 Task: Create a due date automation trigger when advanced on, on the monday before a card is due add fields without custom field "Resume" set to a number greater than 1 and lower or equal to 10 at 11:00 AM.
Action: Mouse moved to (1005, 290)
Screenshot: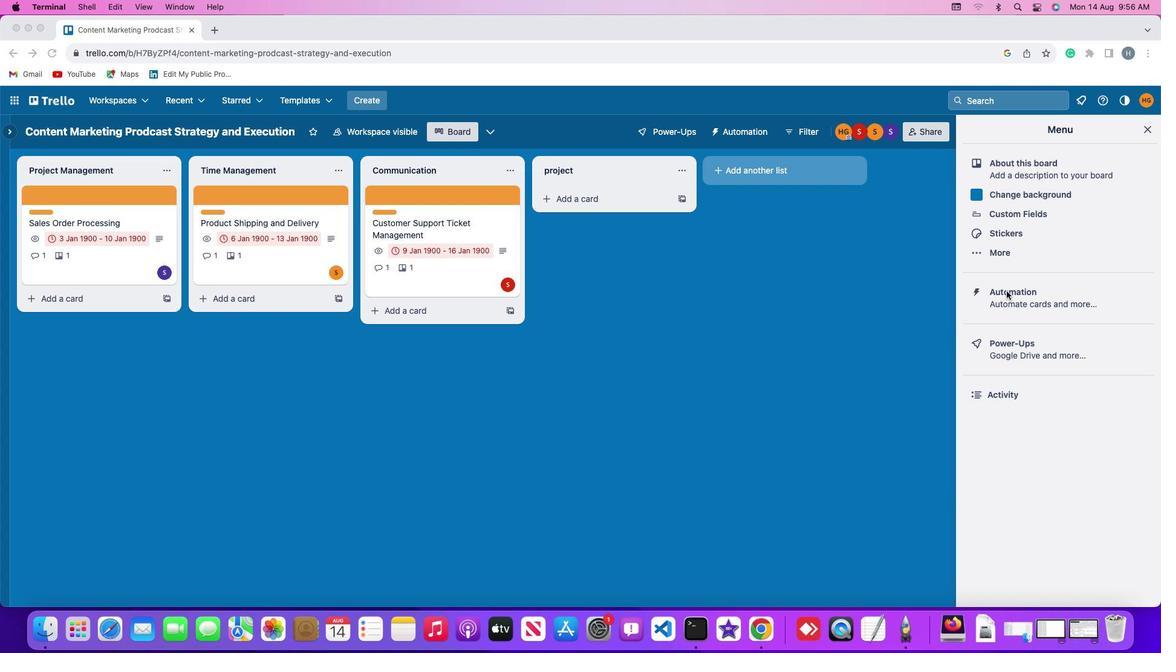 
Action: Mouse pressed left at (1005, 290)
Screenshot: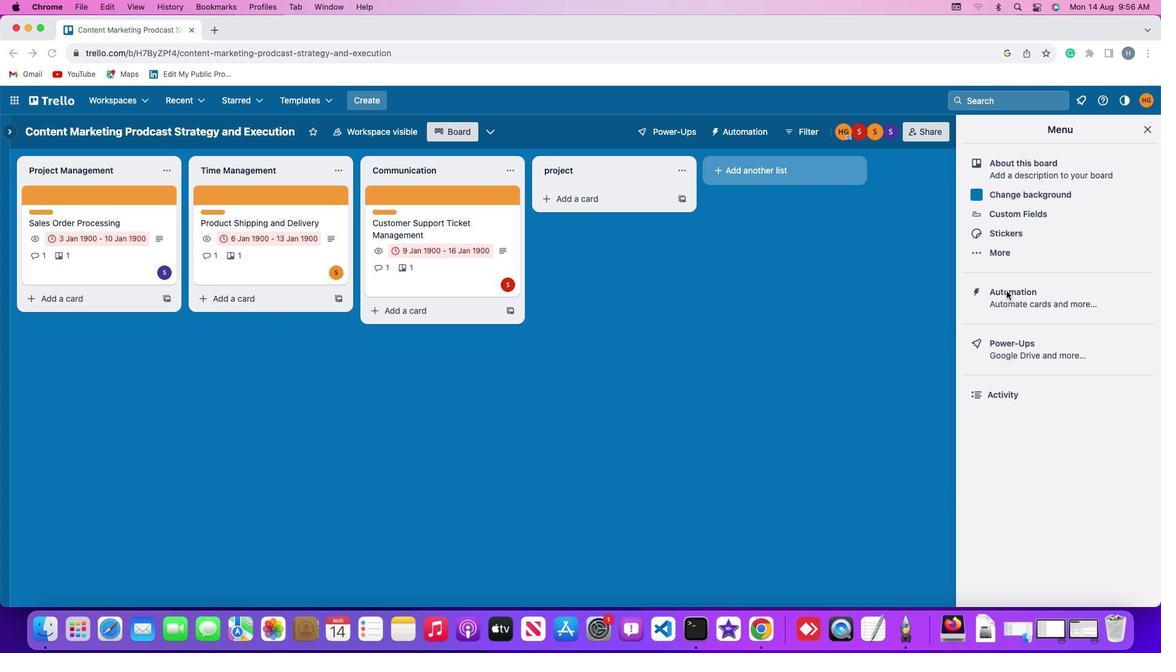
Action: Mouse pressed left at (1005, 290)
Screenshot: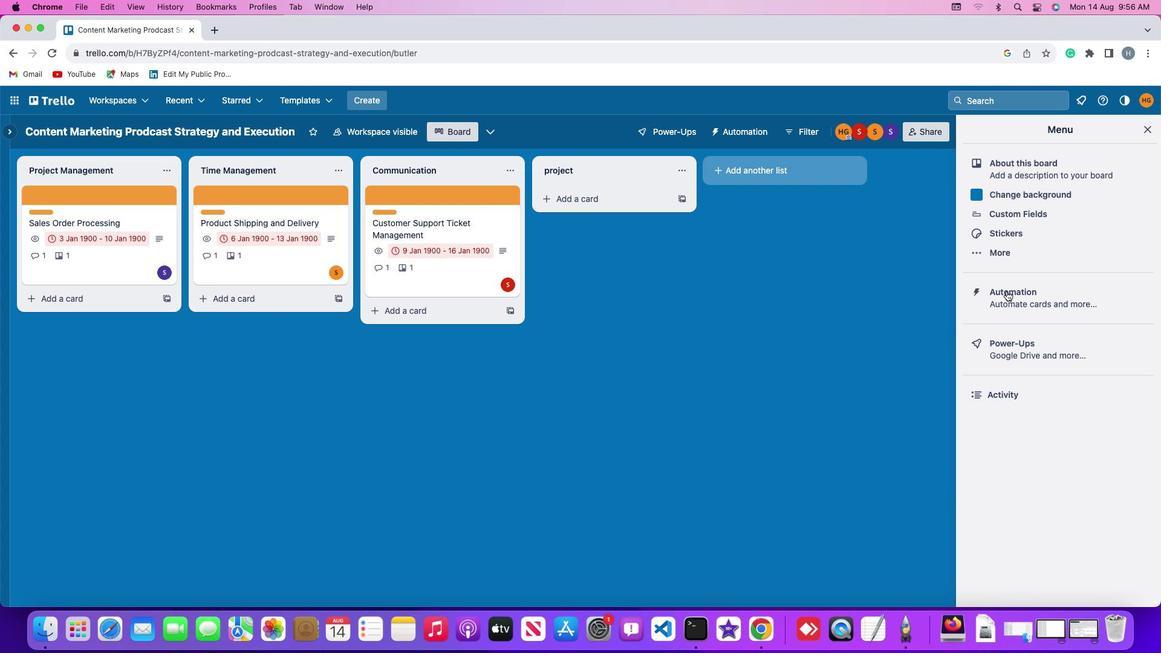 
Action: Mouse moved to (89, 280)
Screenshot: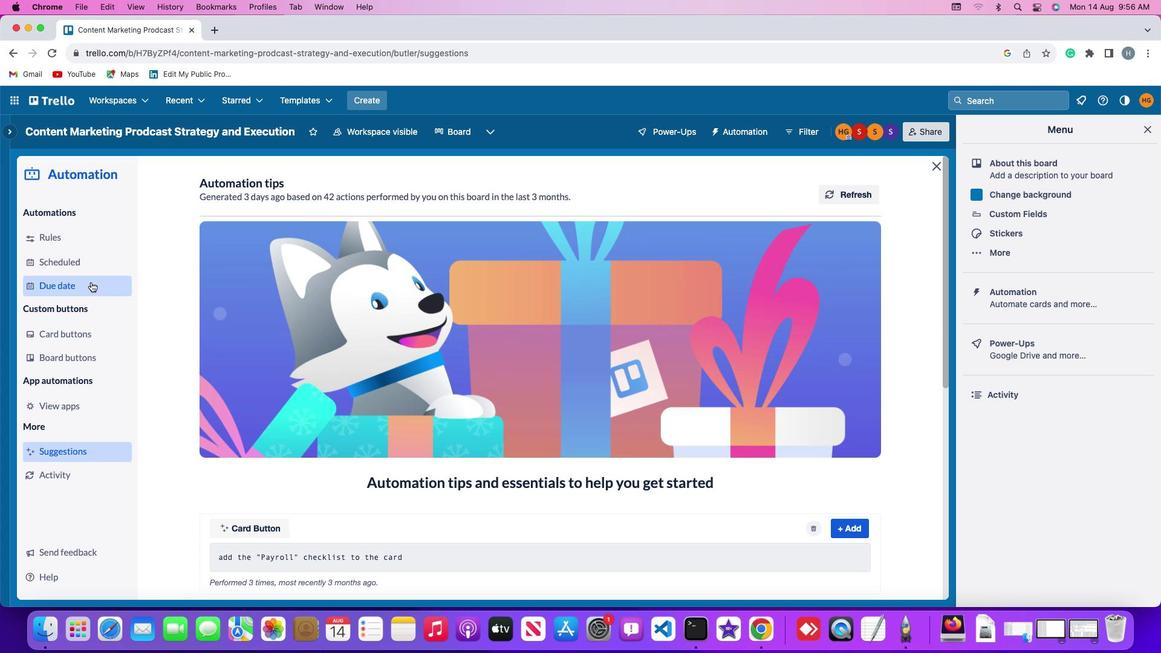 
Action: Mouse pressed left at (89, 280)
Screenshot: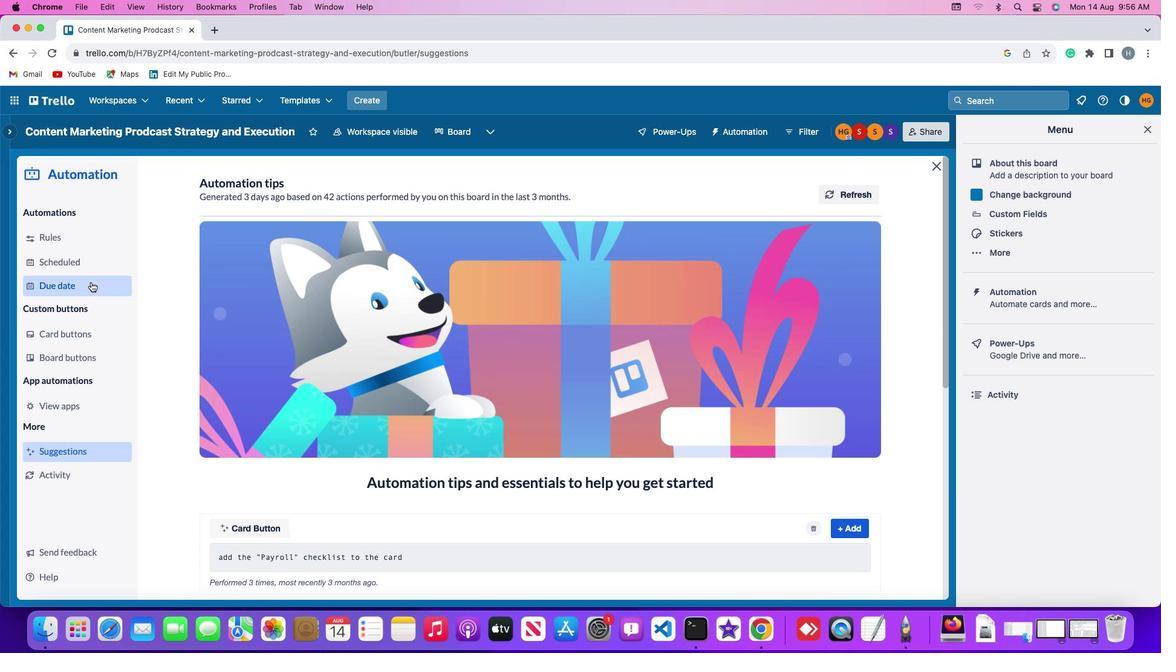 
Action: Mouse moved to (812, 187)
Screenshot: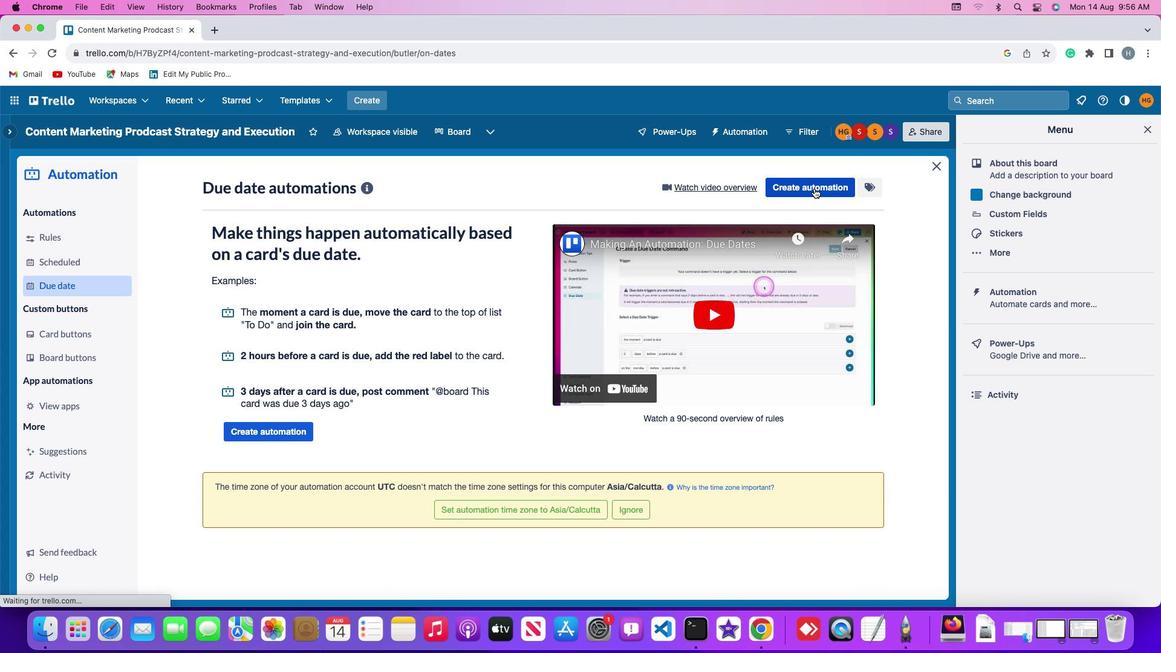 
Action: Mouse pressed left at (812, 187)
Screenshot: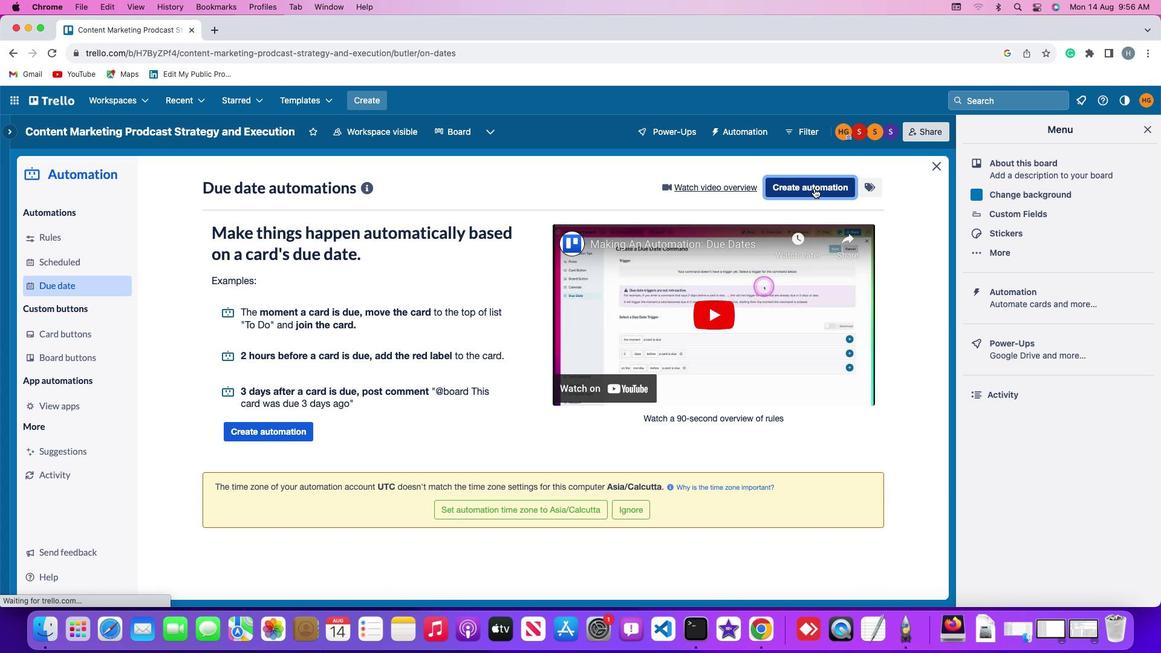 
Action: Mouse moved to (267, 301)
Screenshot: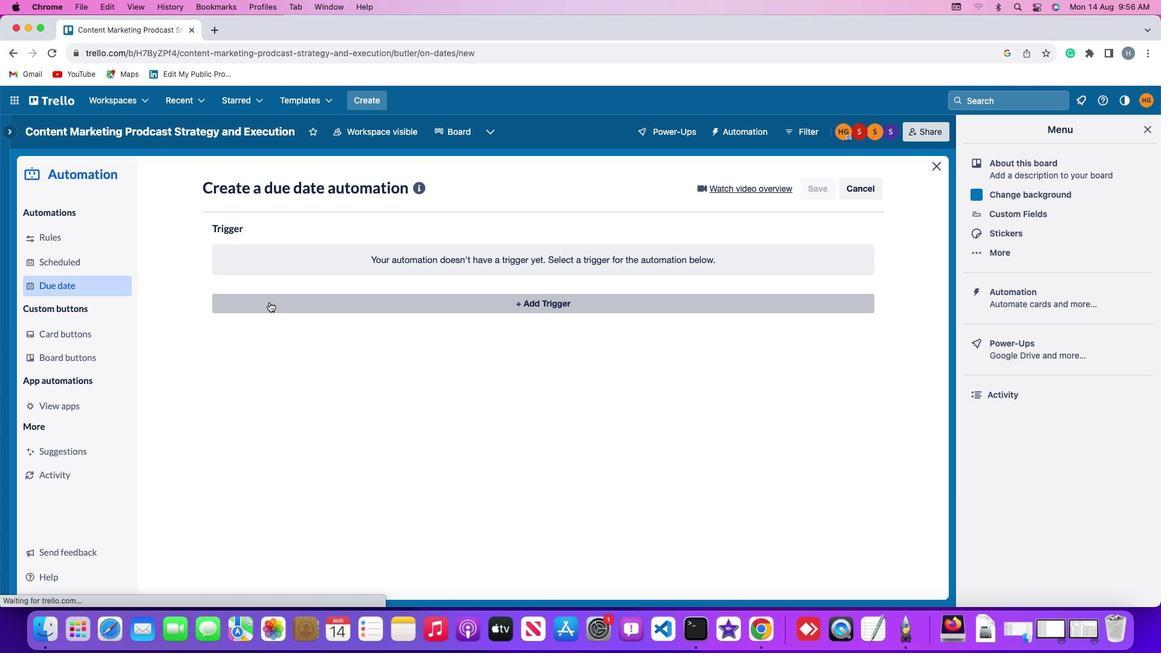 
Action: Mouse pressed left at (267, 301)
Screenshot: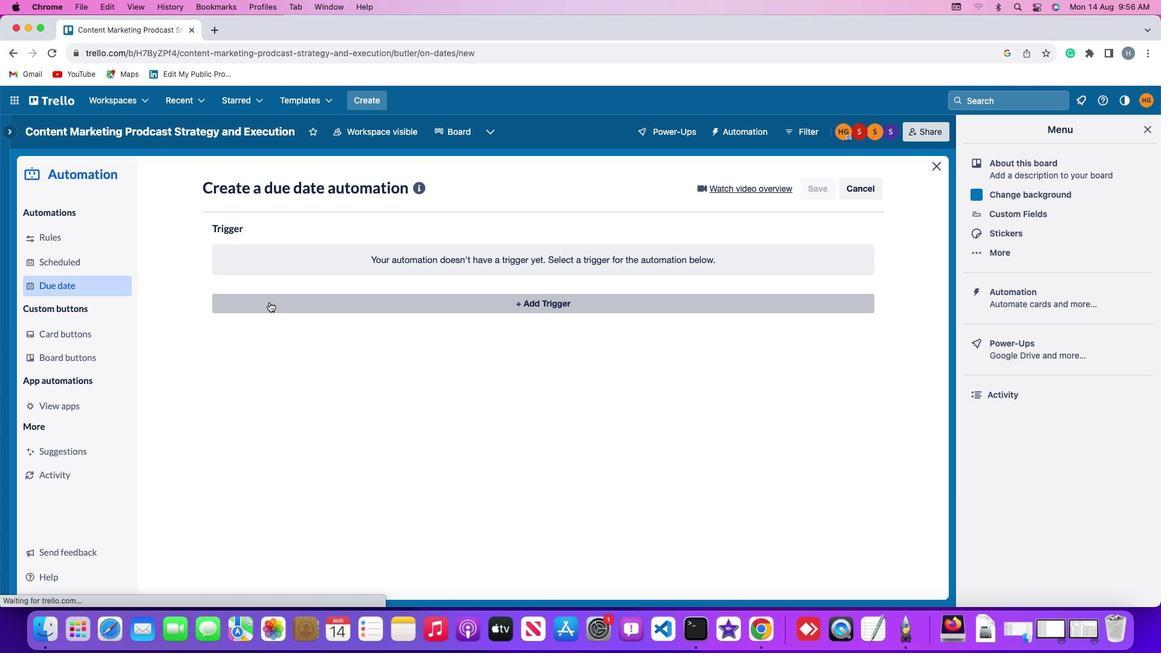 
Action: Mouse moved to (260, 524)
Screenshot: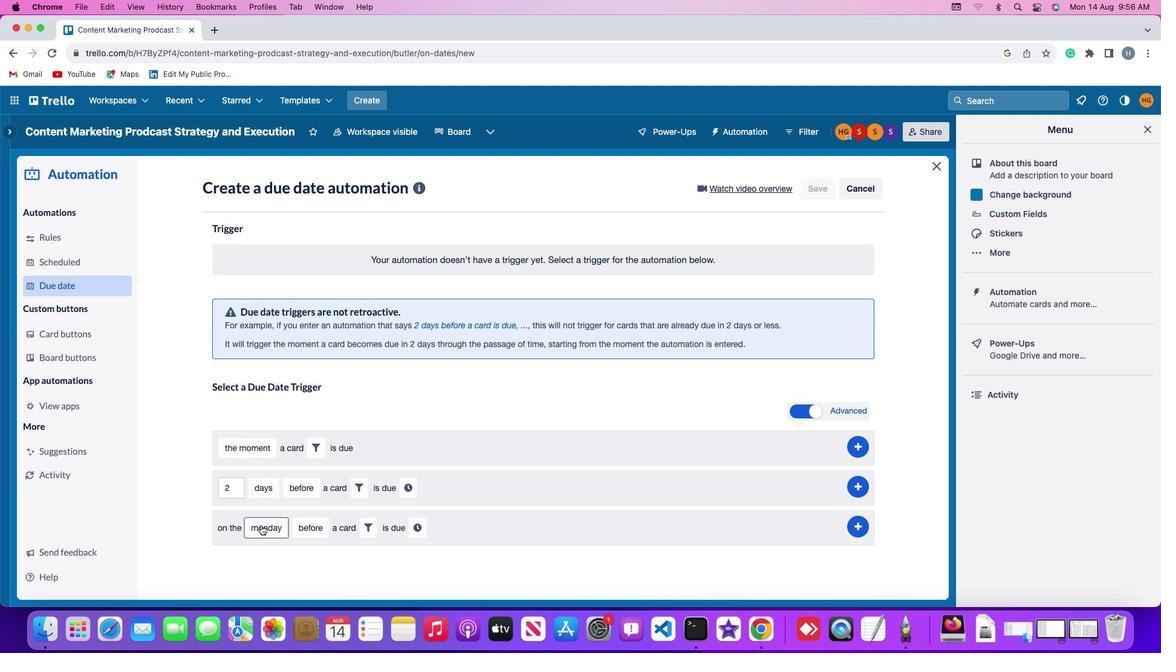 
Action: Mouse pressed left at (260, 524)
Screenshot: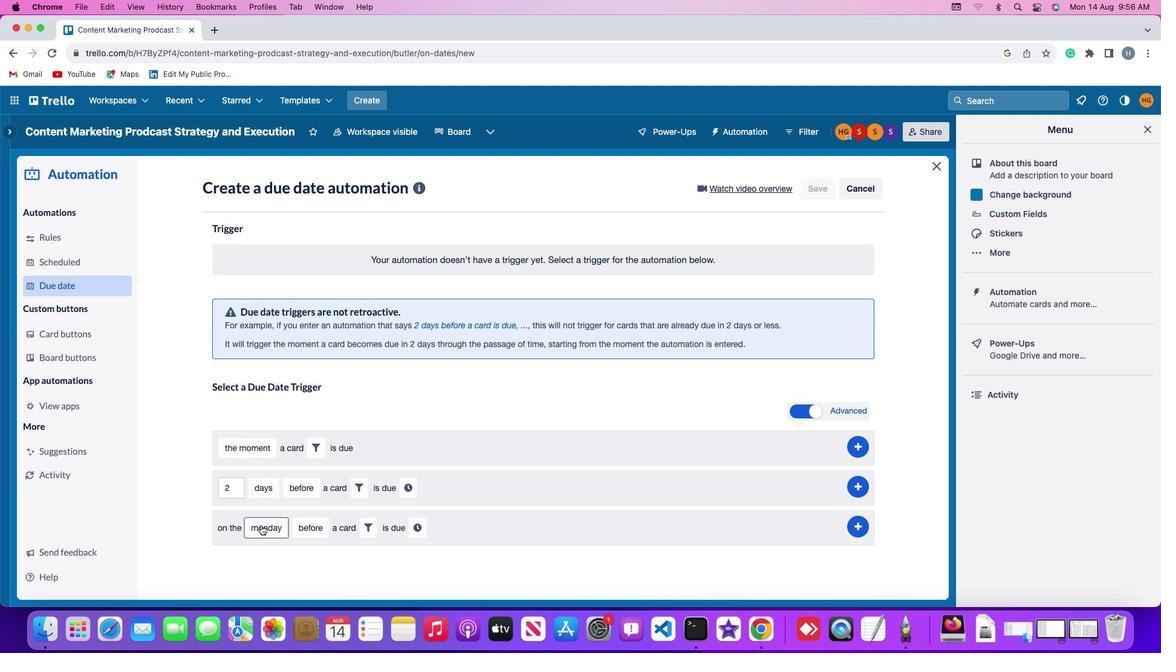 
Action: Mouse moved to (286, 358)
Screenshot: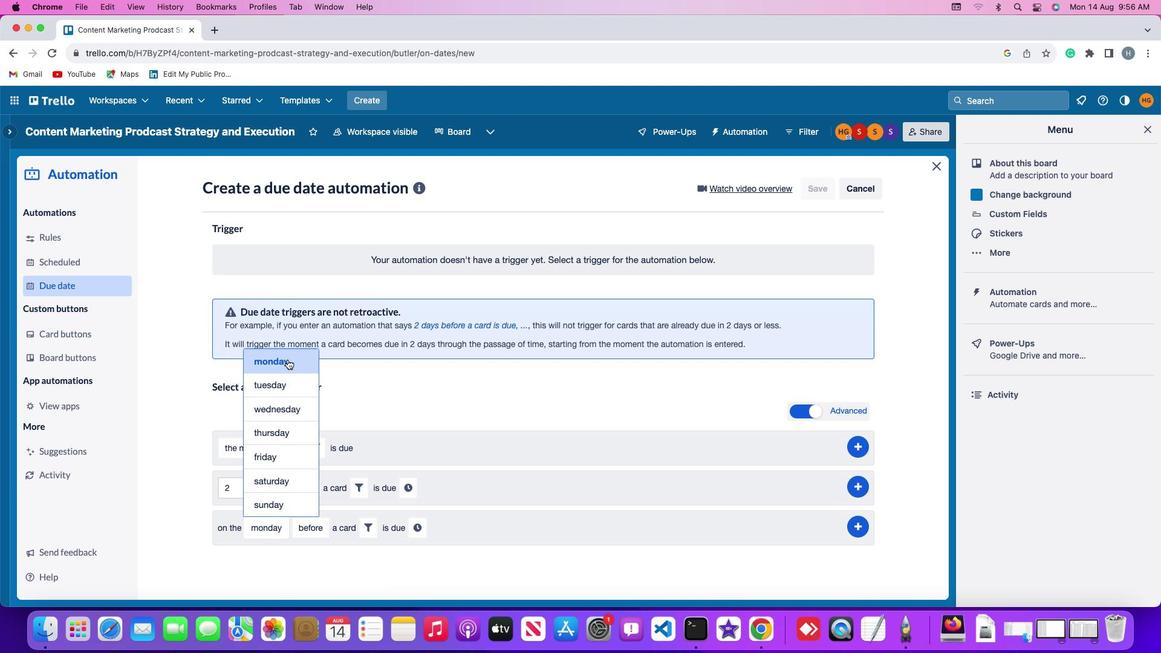 
Action: Mouse pressed left at (286, 358)
Screenshot: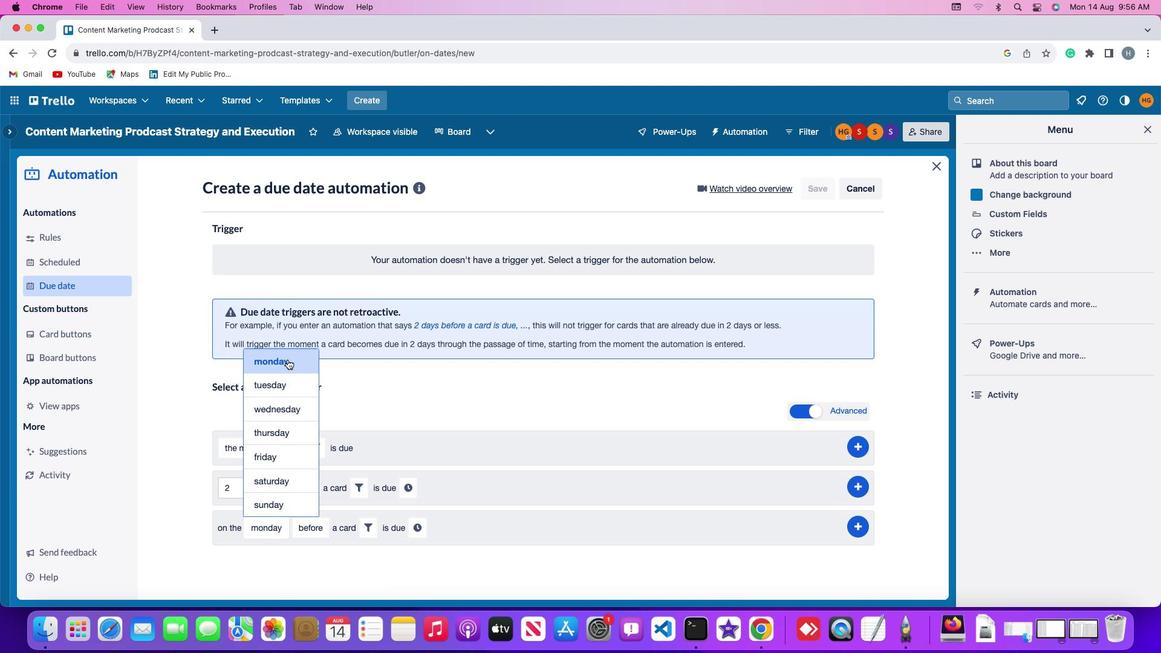 
Action: Mouse moved to (309, 525)
Screenshot: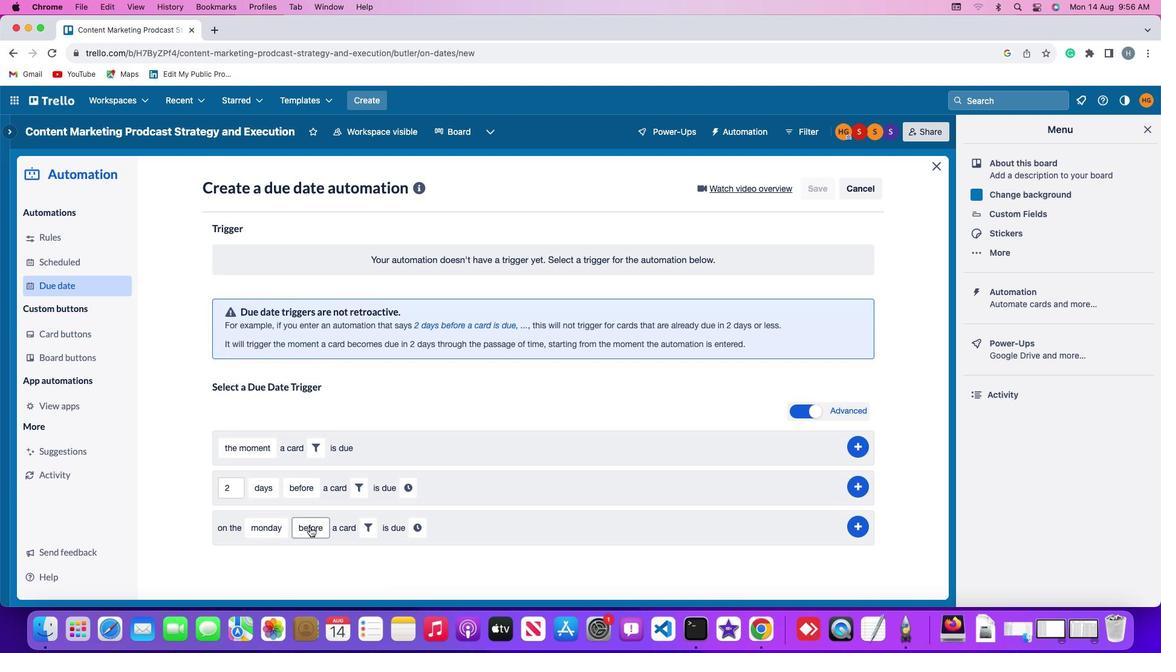 
Action: Mouse pressed left at (309, 525)
Screenshot: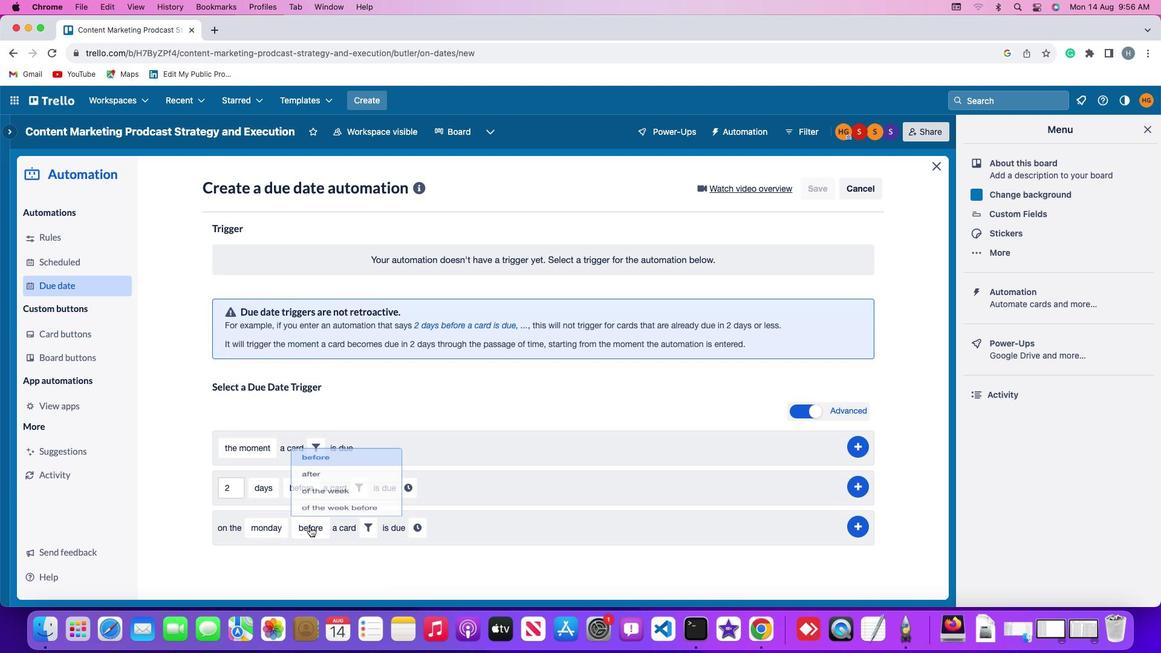 
Action: Mouse moved to (332, 423)
Screenshot: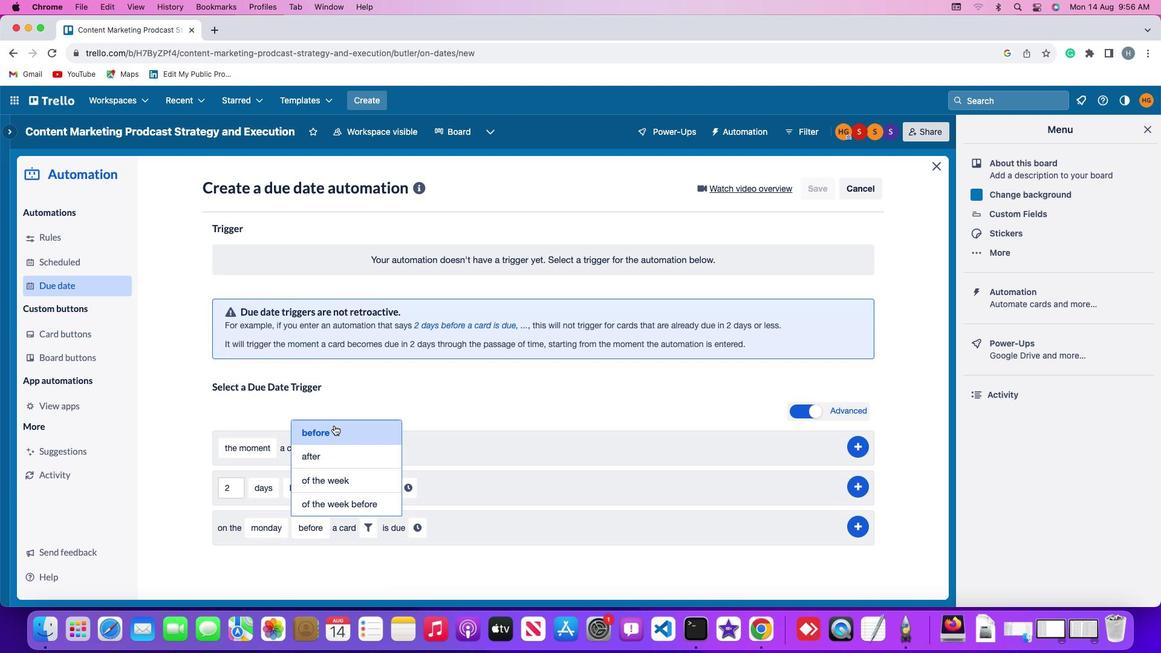 
Action: Mouse pressed left at (332, 423)
Screenshot: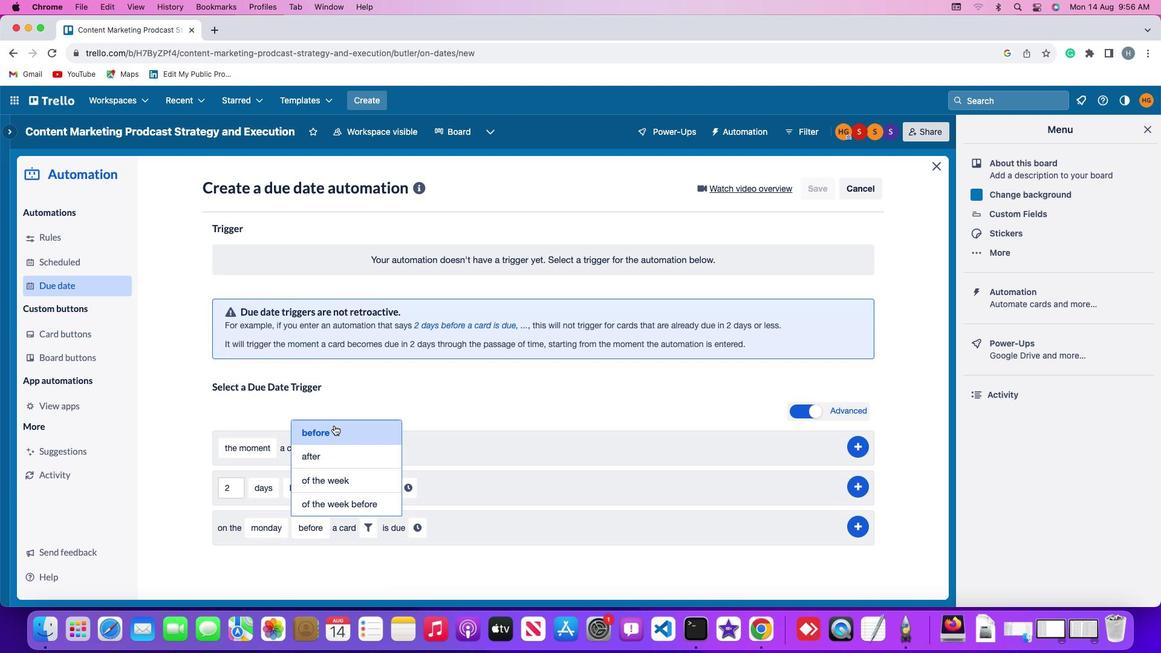 
Action: Mouse moved to (372, 530)
Screenshot: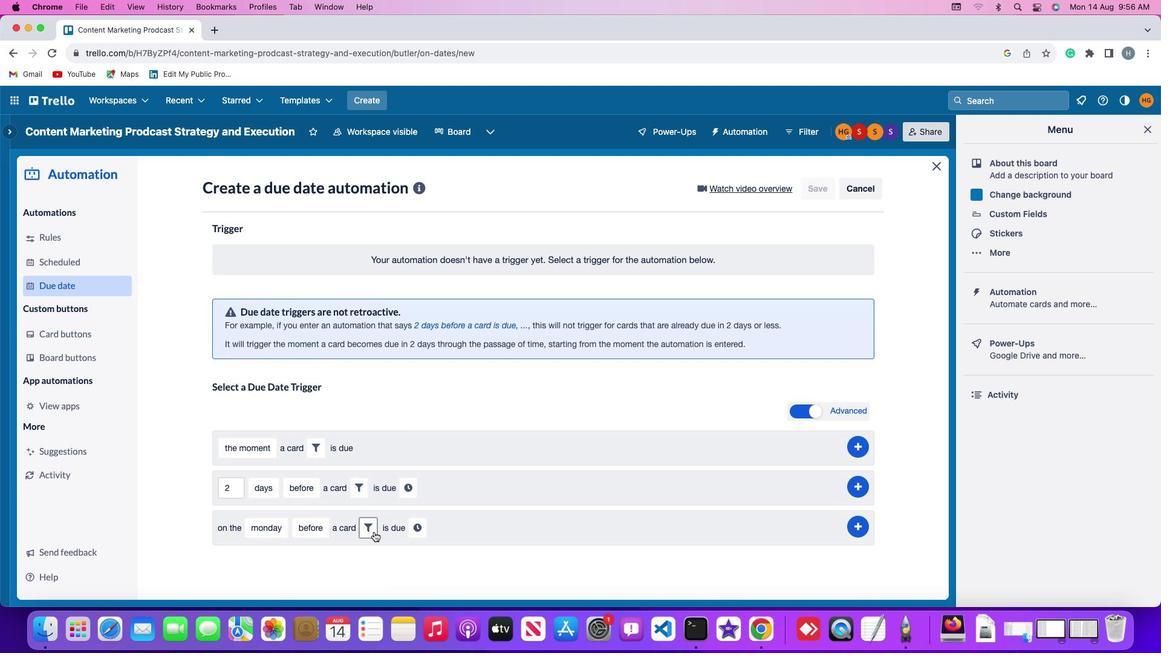 
Action: Mouse pressed left at (372, 530)
Screenshot: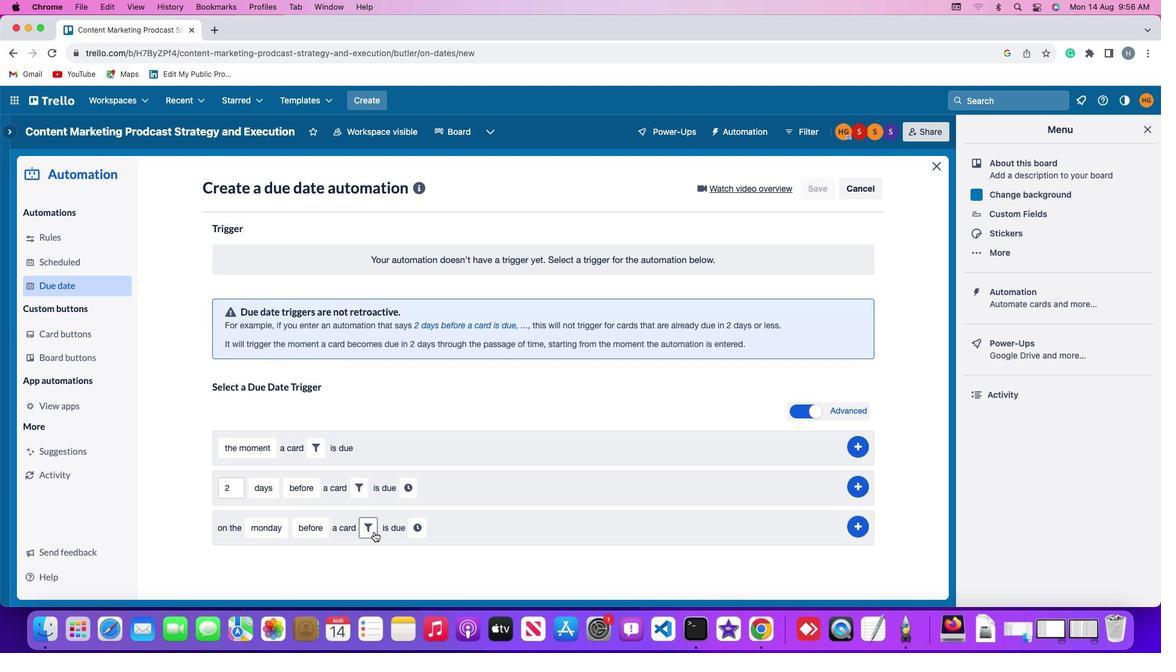 
Action: Mouse moved to (557, 569)
Screenshot: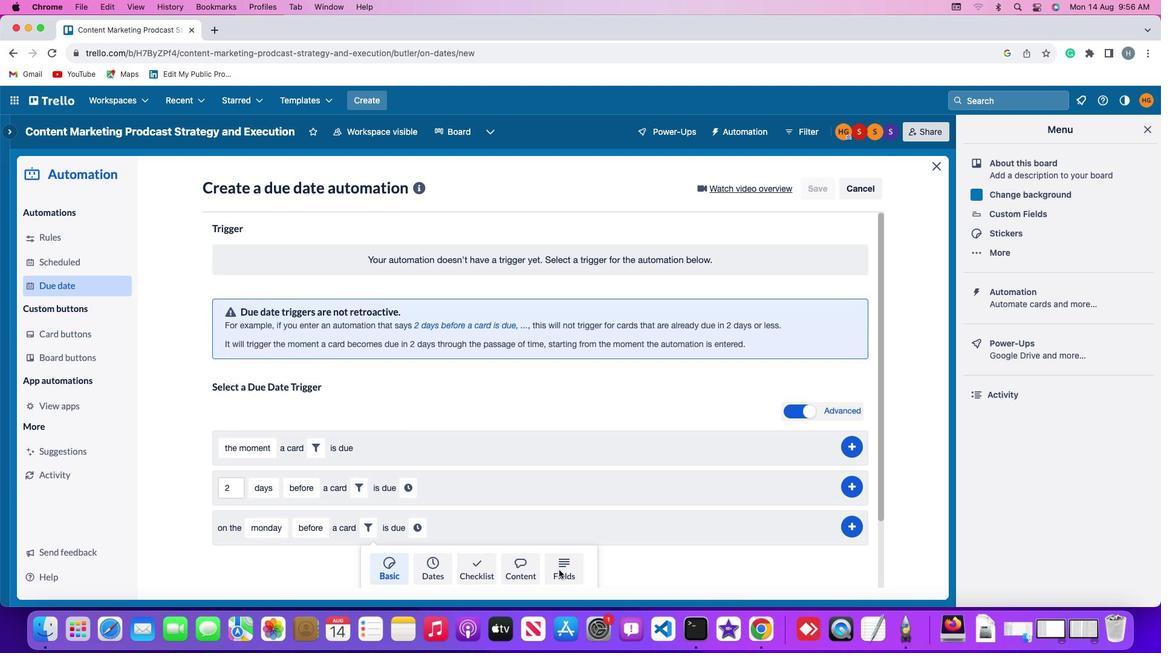 
Action: Mouse pressed left at (557, 569)
Screenshot: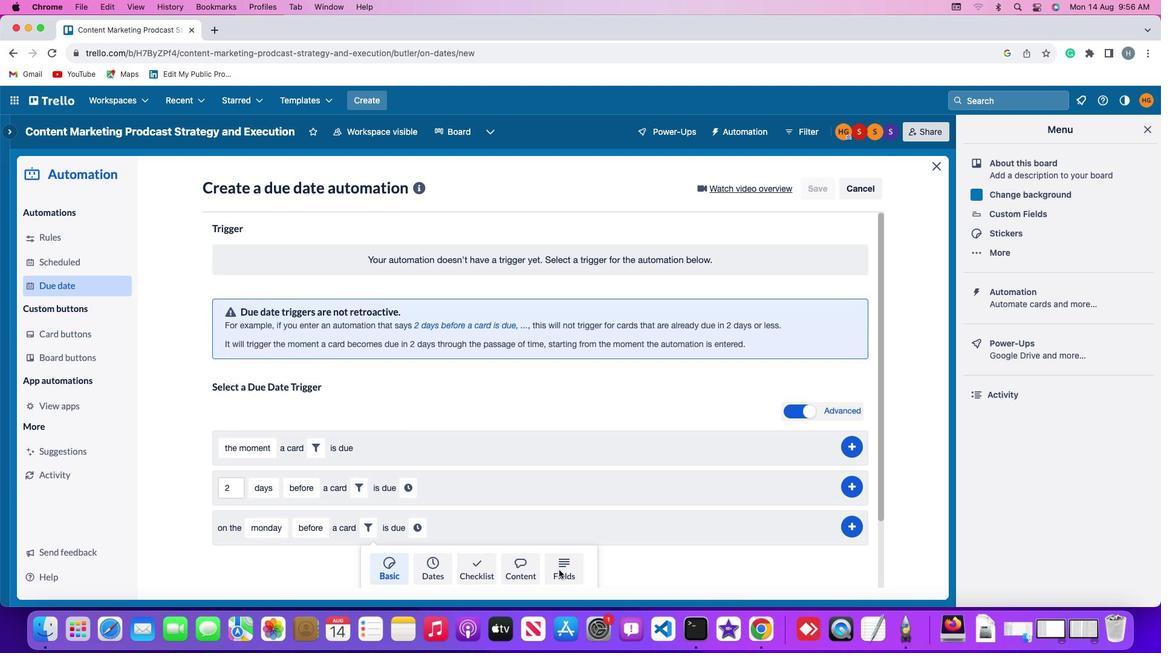 
Action: Mouse moved to (303, 564)
Screenshot: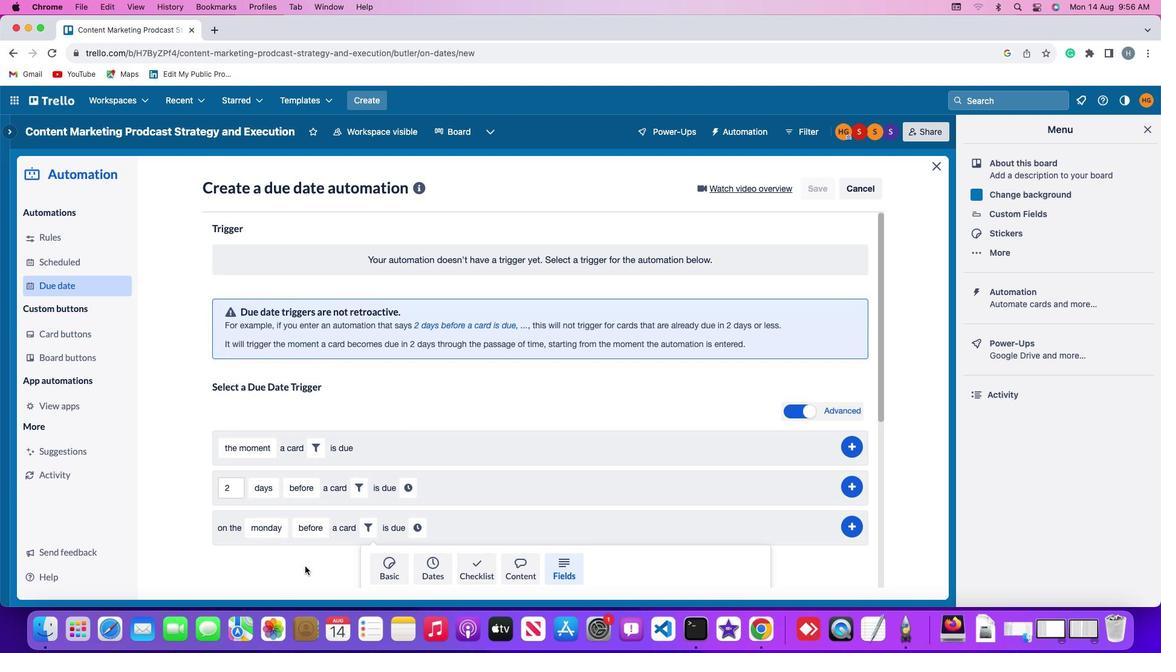 
Action: Mouse scrolled (303, 564) with delta (0, -1)
Screenshot: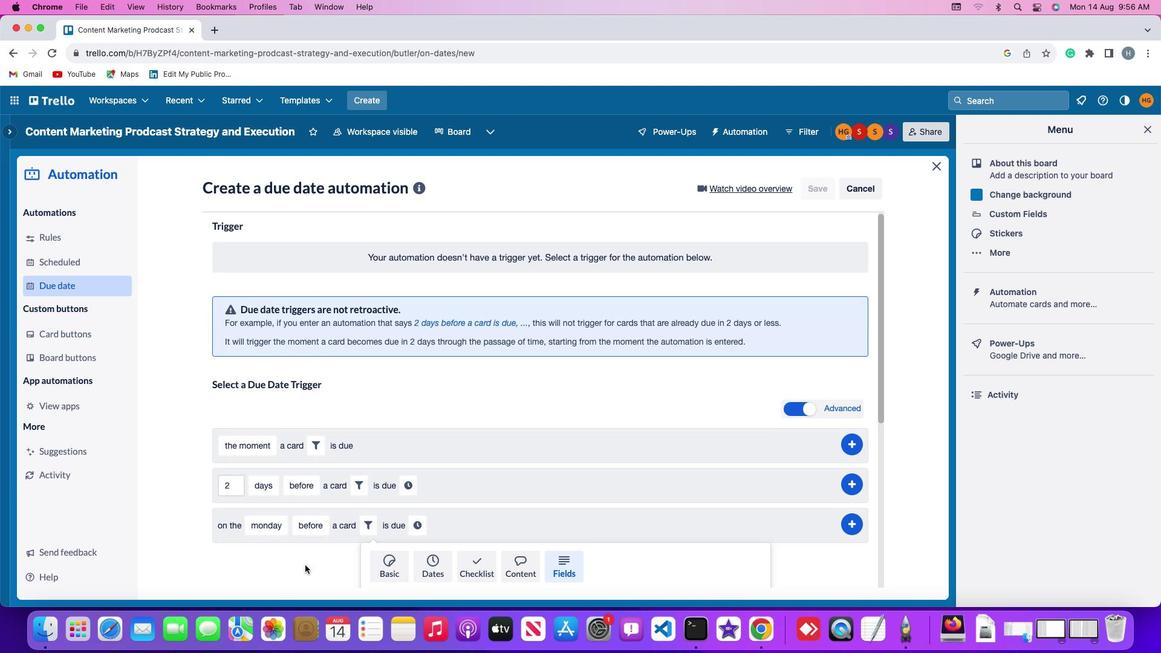 
Action: Mouse scrolled (303, 564) with delta (0, -1)
Screenshot: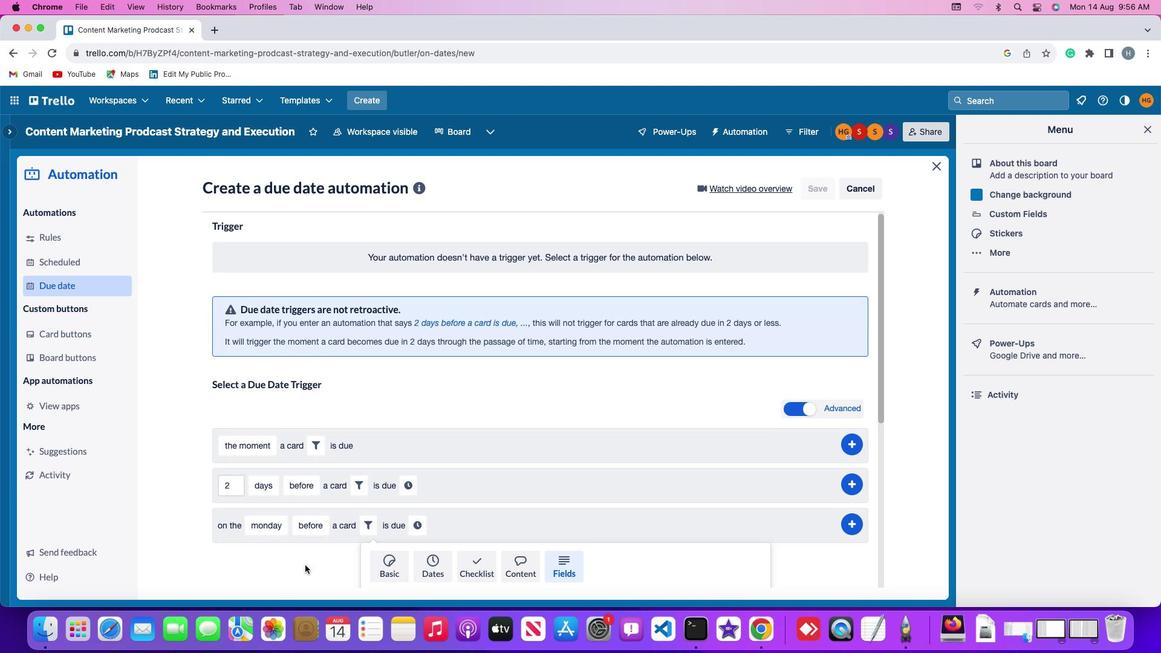 
Action: Mouse scrolled (303, 564) with delta (0, -2)
Screenshot: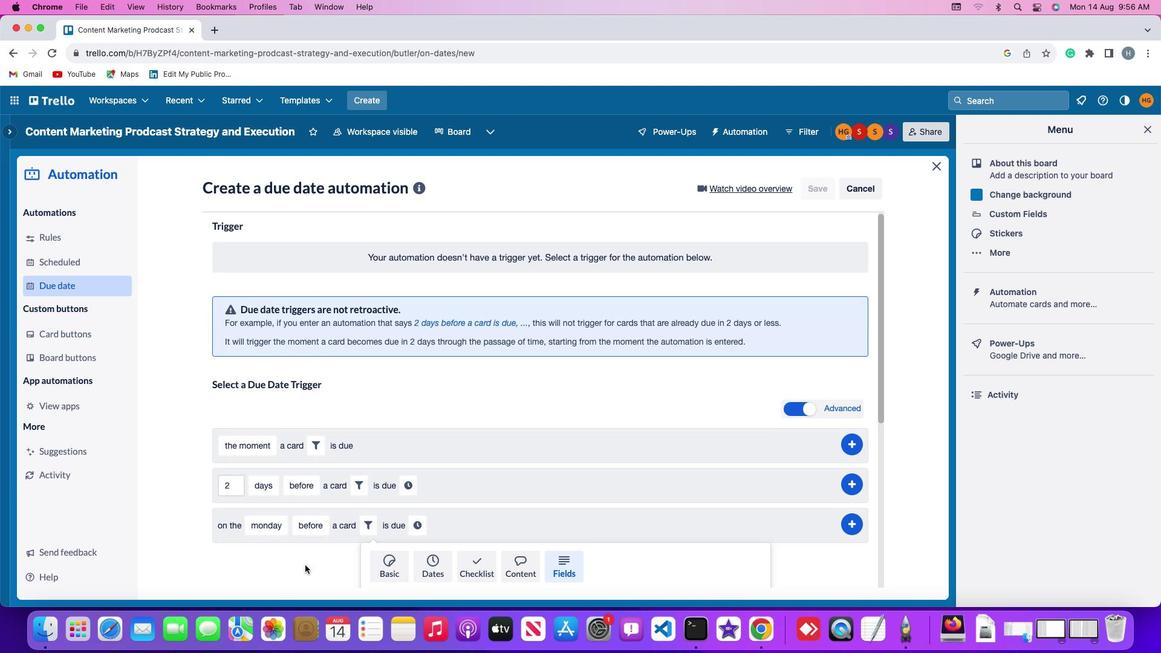 
Action: Mouse moved to (303, 564)
Screenshot: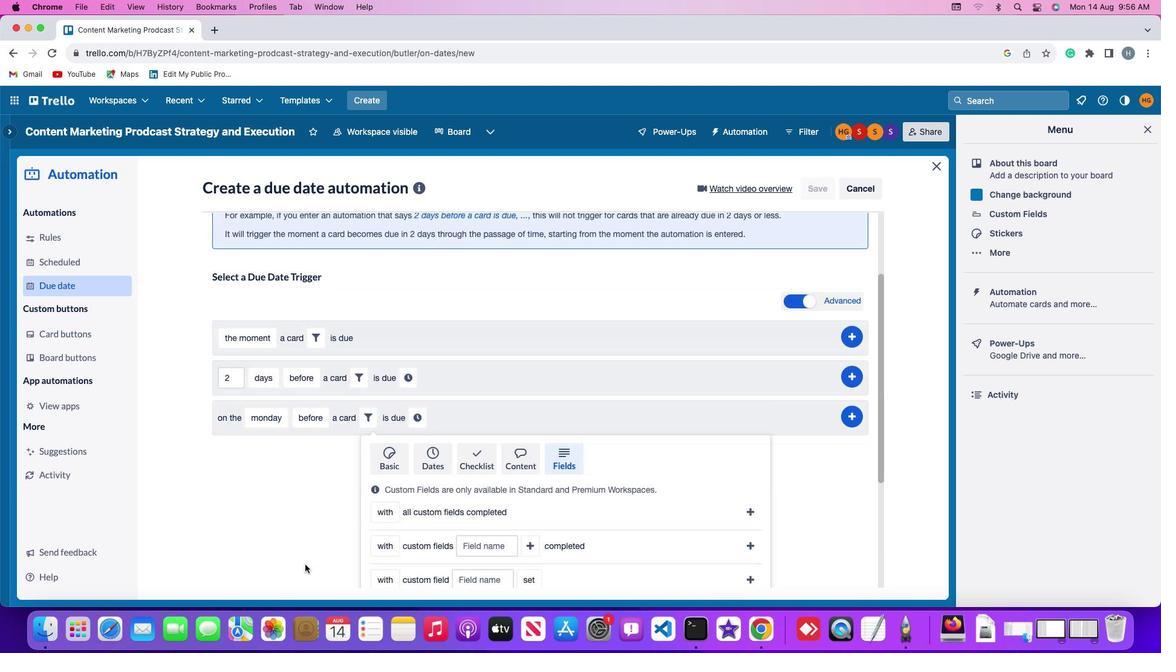 
Action: Mouse scrolled (303, 564) with delta (0, -3)
Screenshot: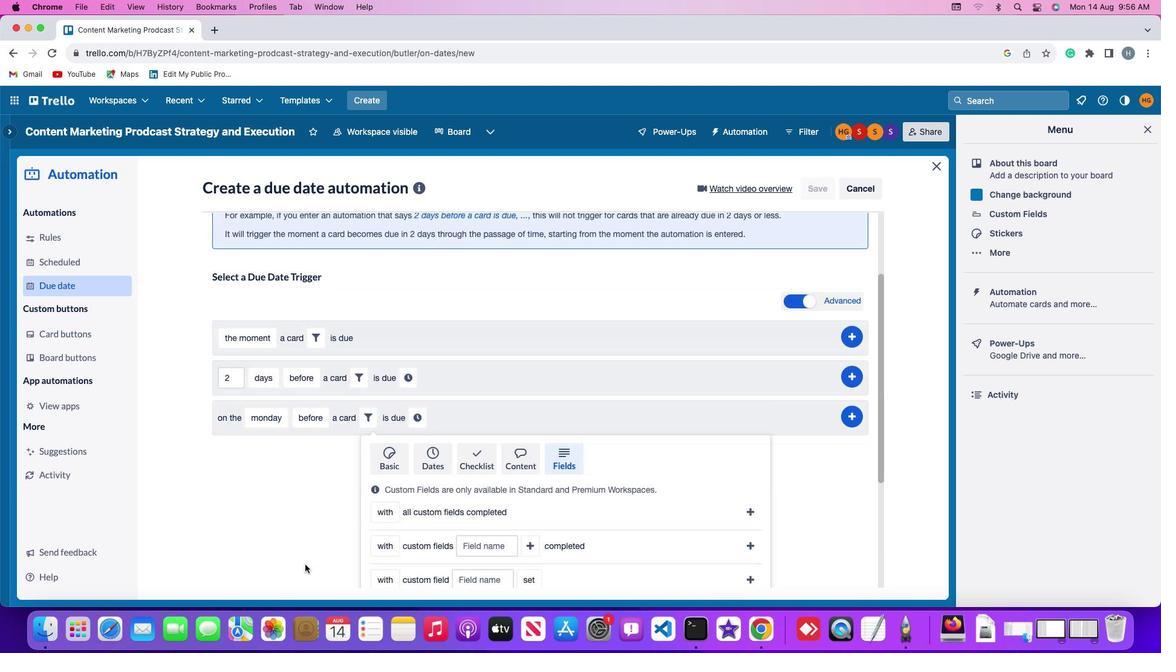 
Action: Mouse moved to (303, 563)
Screenshot: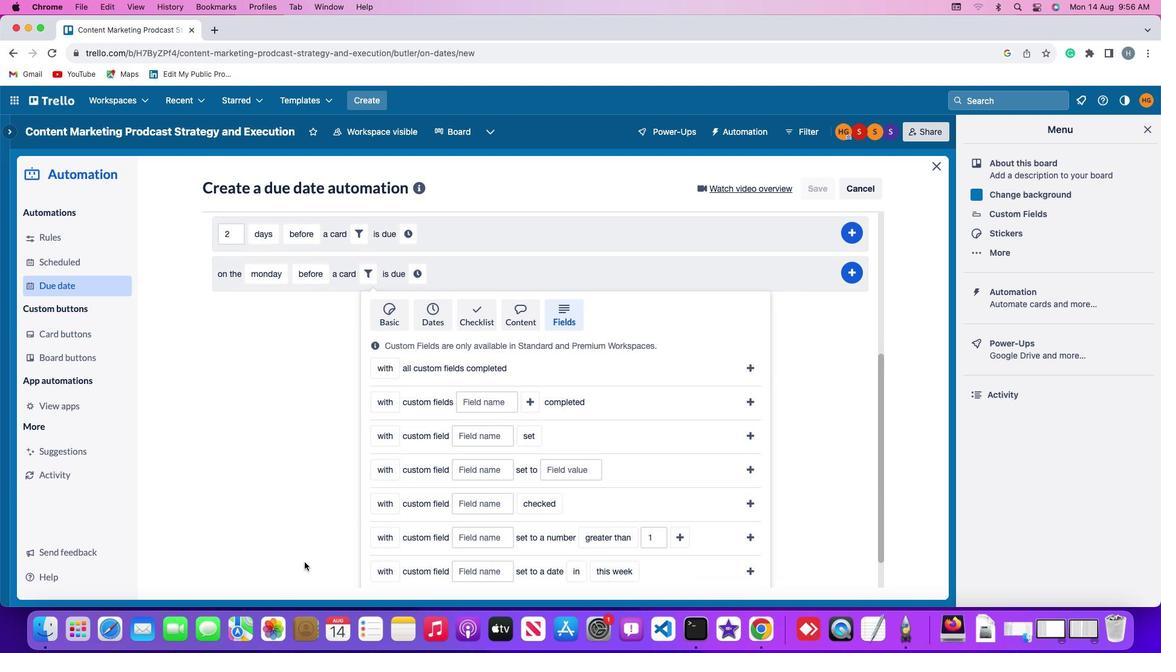 
Action: Mouse scrolled (303, 563) with delta (0, -1)
Screenshot: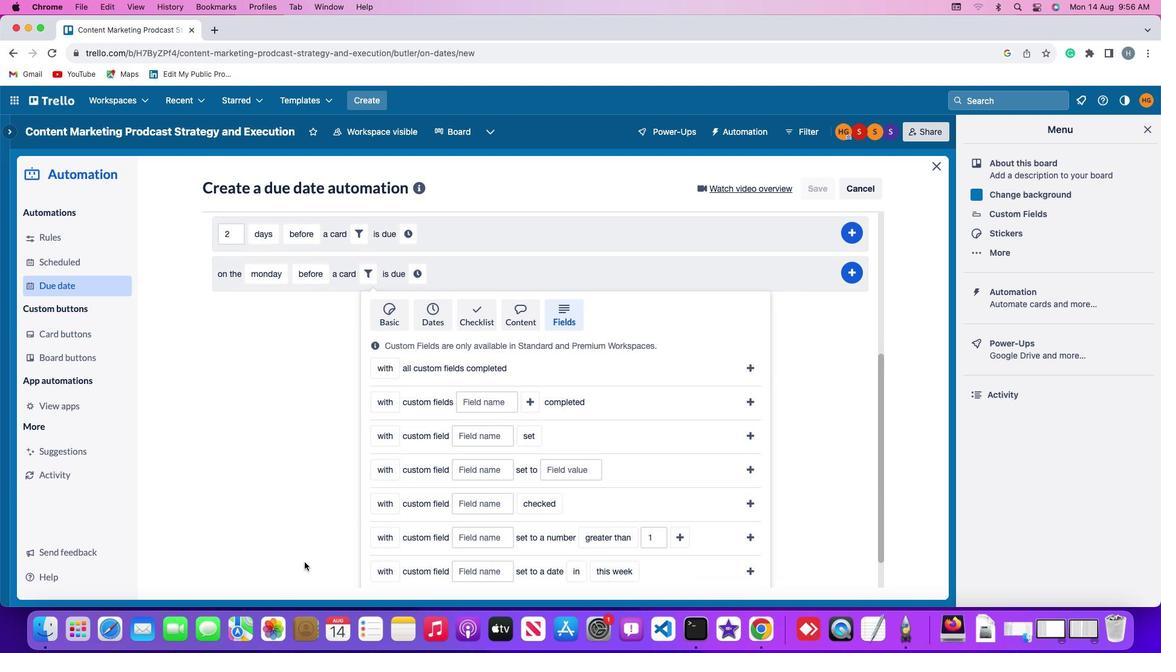 
Action: Mouse scrolled (303, 563) with delta (0, -1)
Screenshot: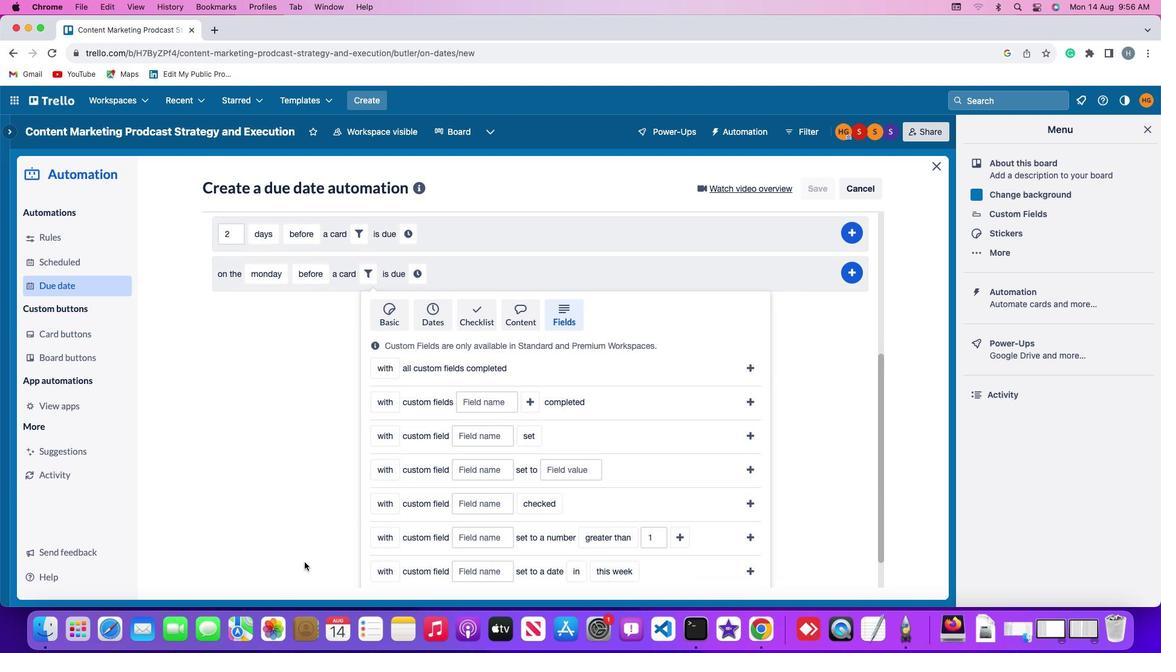 
Action: Mouse moved to (303, 563)
Screenshot: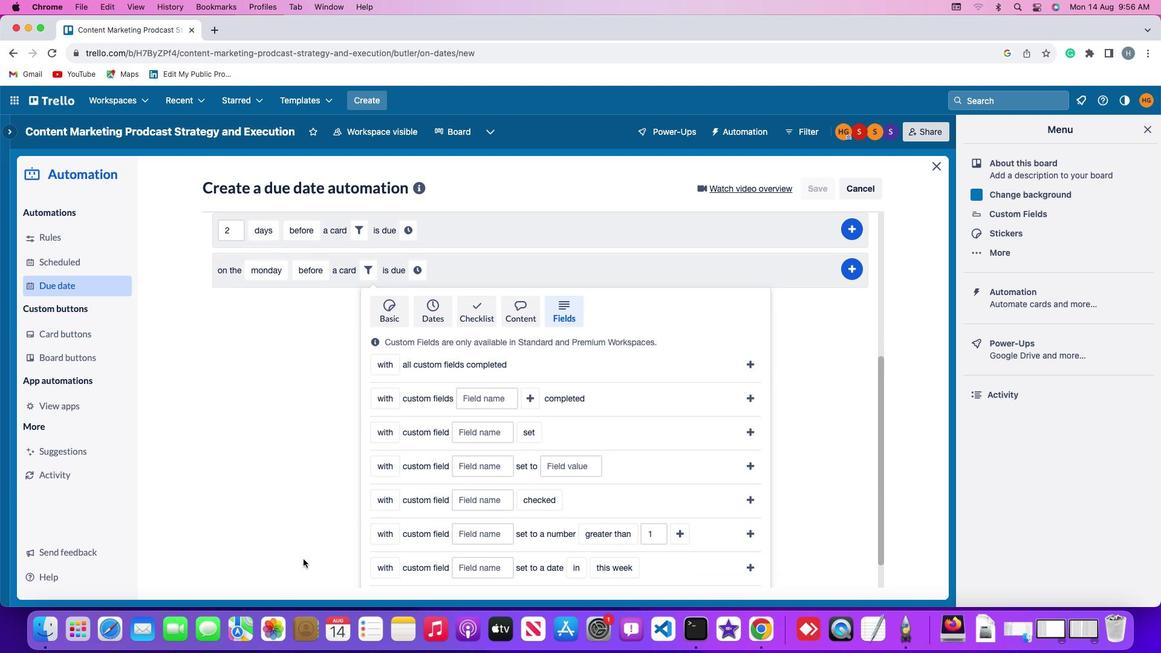 
Action: Mouse scrolled (303, 563) with delta (0, -2)
Screenshot: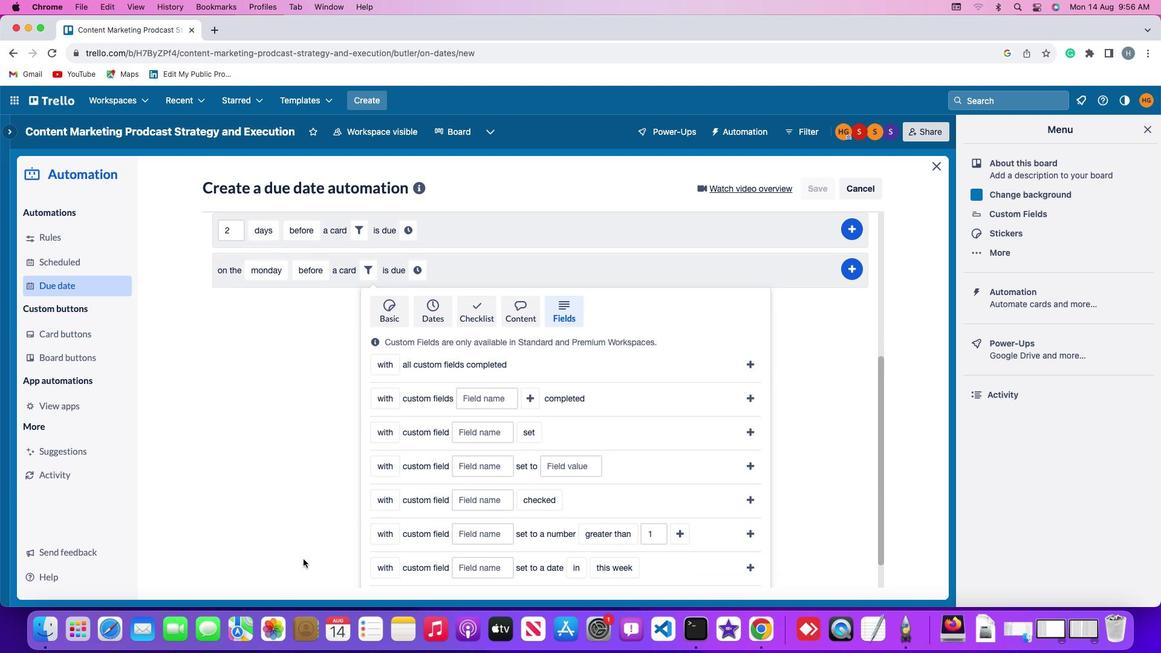 
Action: Mouse moved to (300, 558)
Screenshot: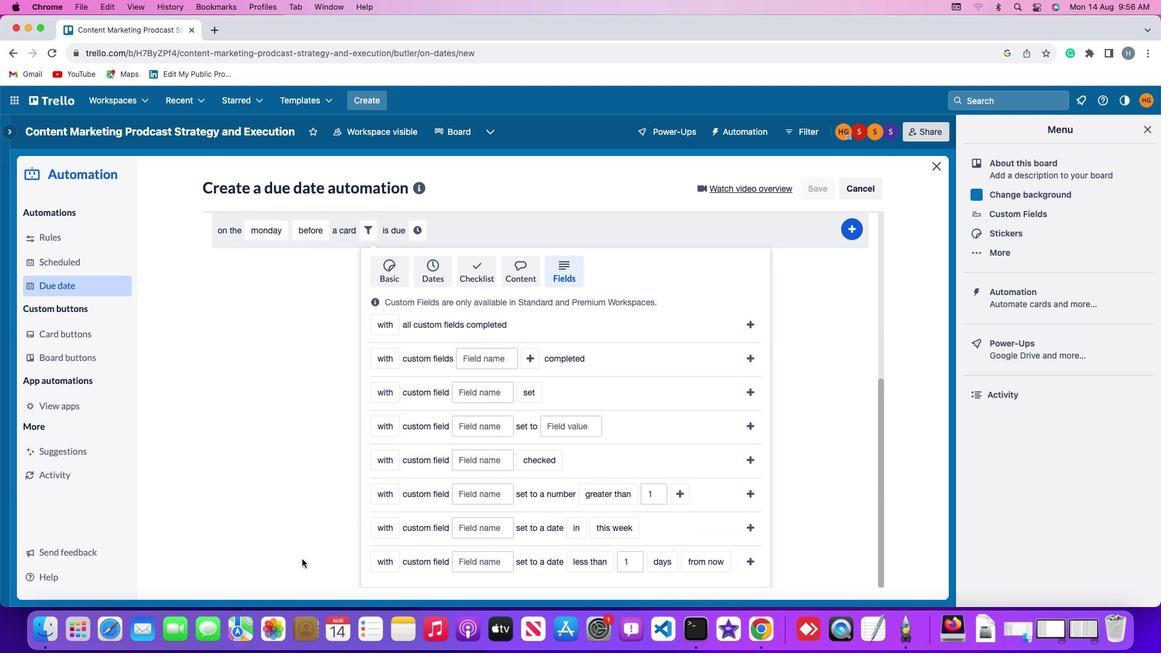 
Action: Mouse scrolled (300, 558) with delta (0, -1)
Screenshot: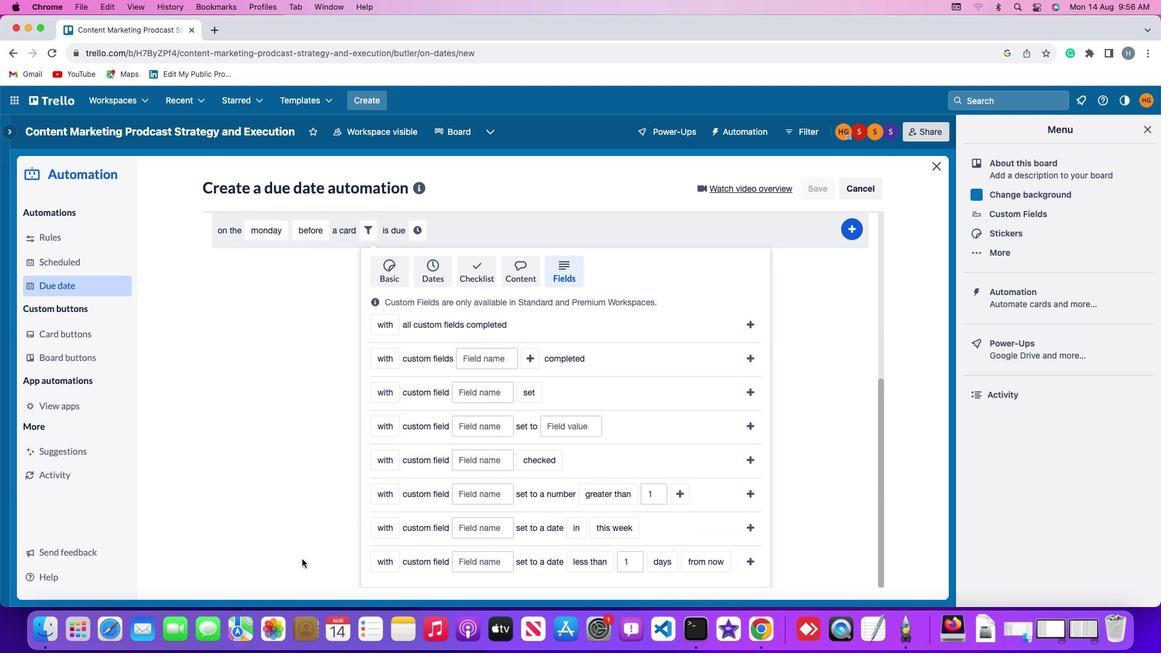 
Action: Mouse scrolled (300, 558) with delta (0, -1)
Screenshot: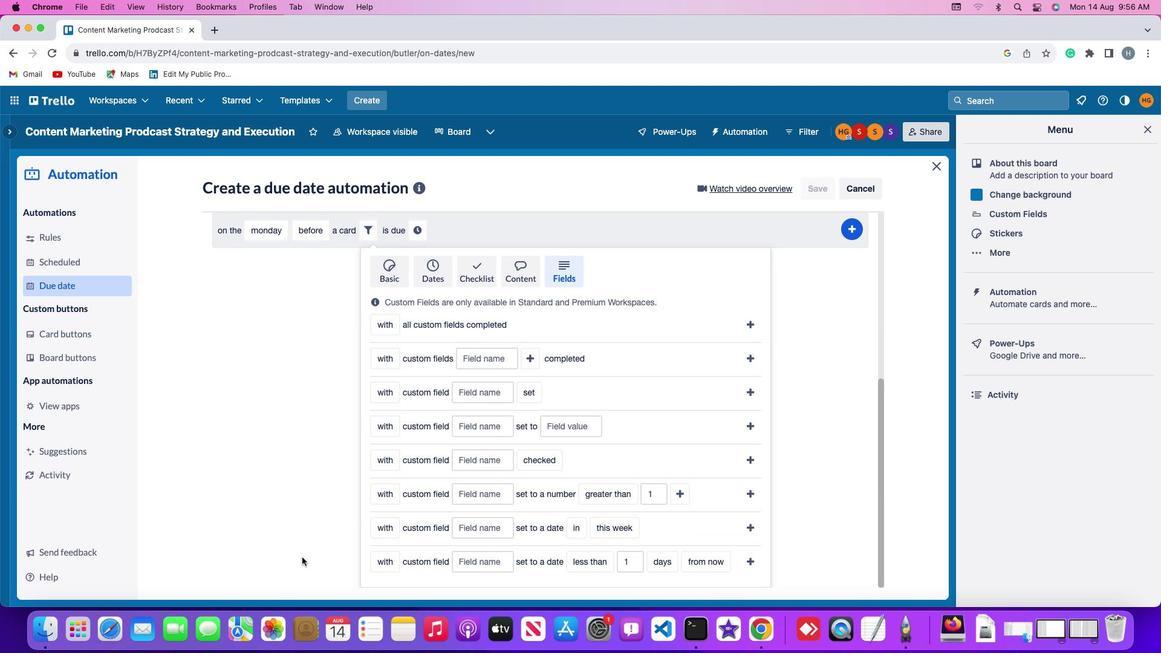 
Action: Mouse scrolled (300, 558) with delta (0, -2)
Screenshot: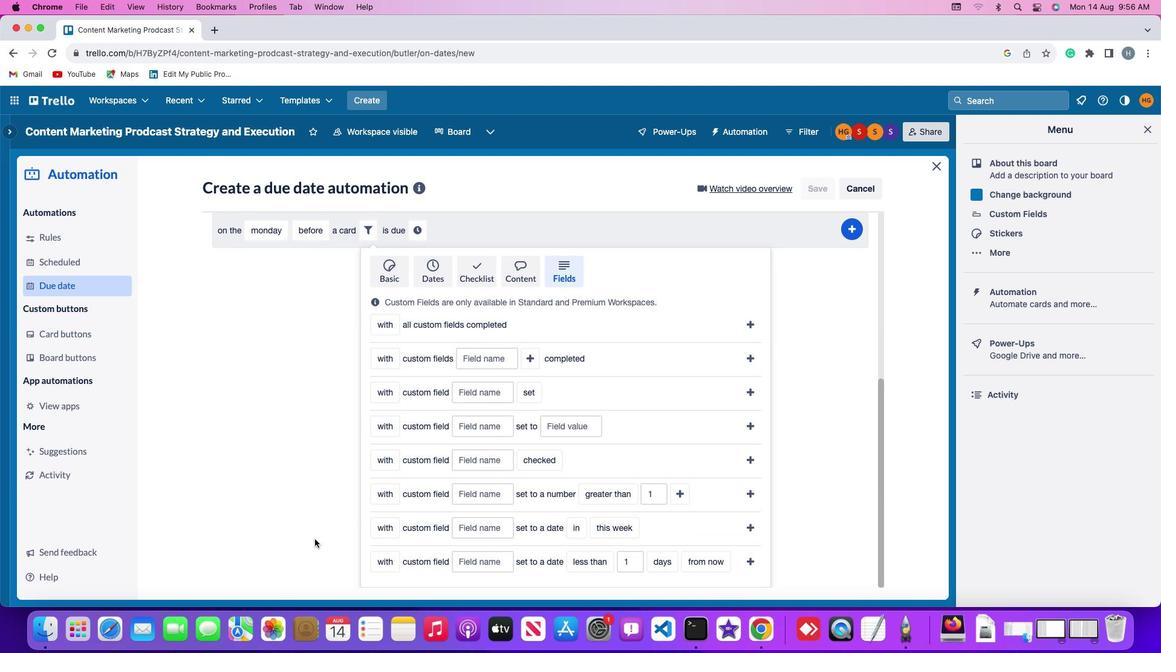 
Action: Mouse moved to (376, 490)
Screenshot: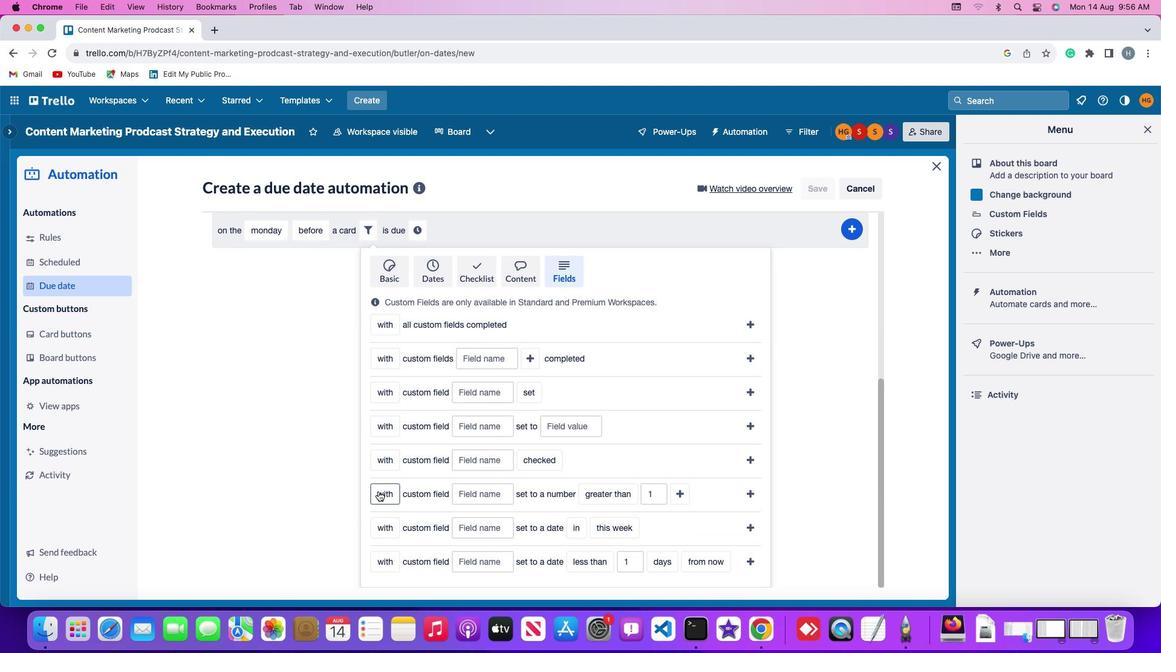 
Action: Mouse pressed left at (376, 490)
Screenshot: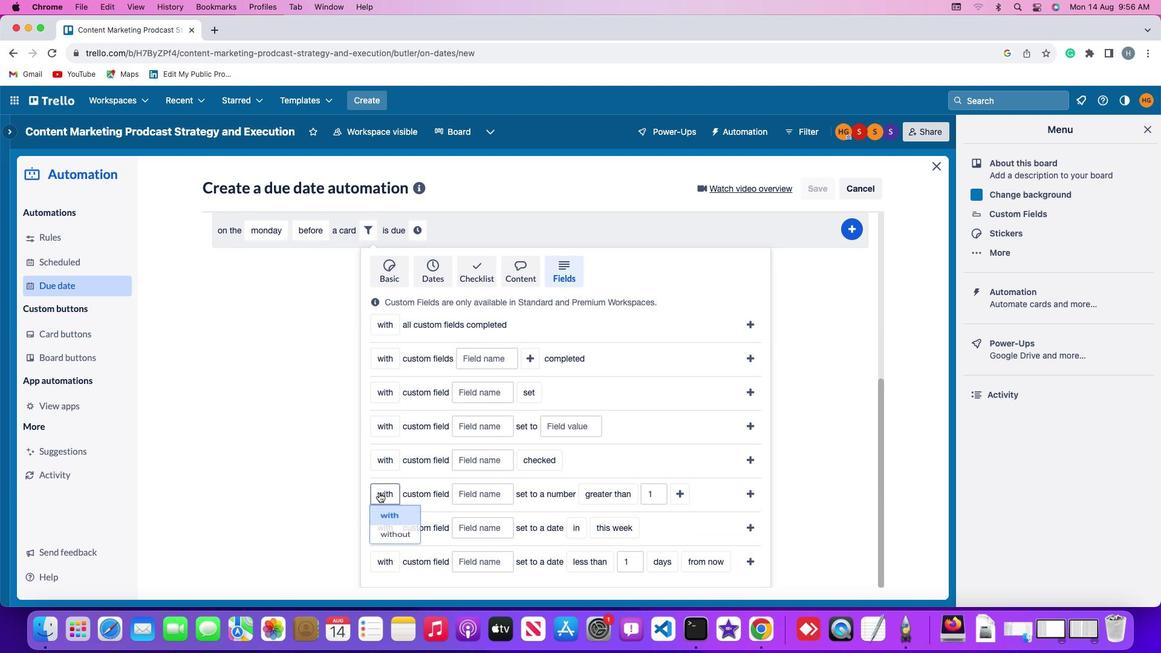 
Action: Mouse moved to (385, 536)
Screenshot: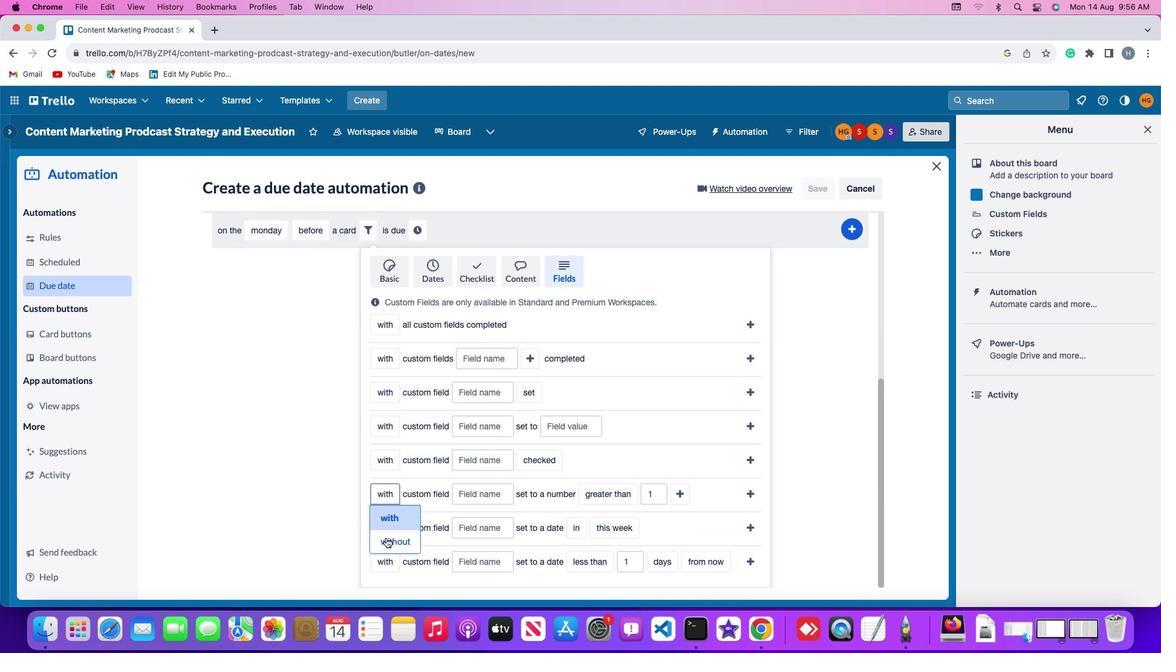 
Action: Mouse pressed left at (385, 536)
Screenshot: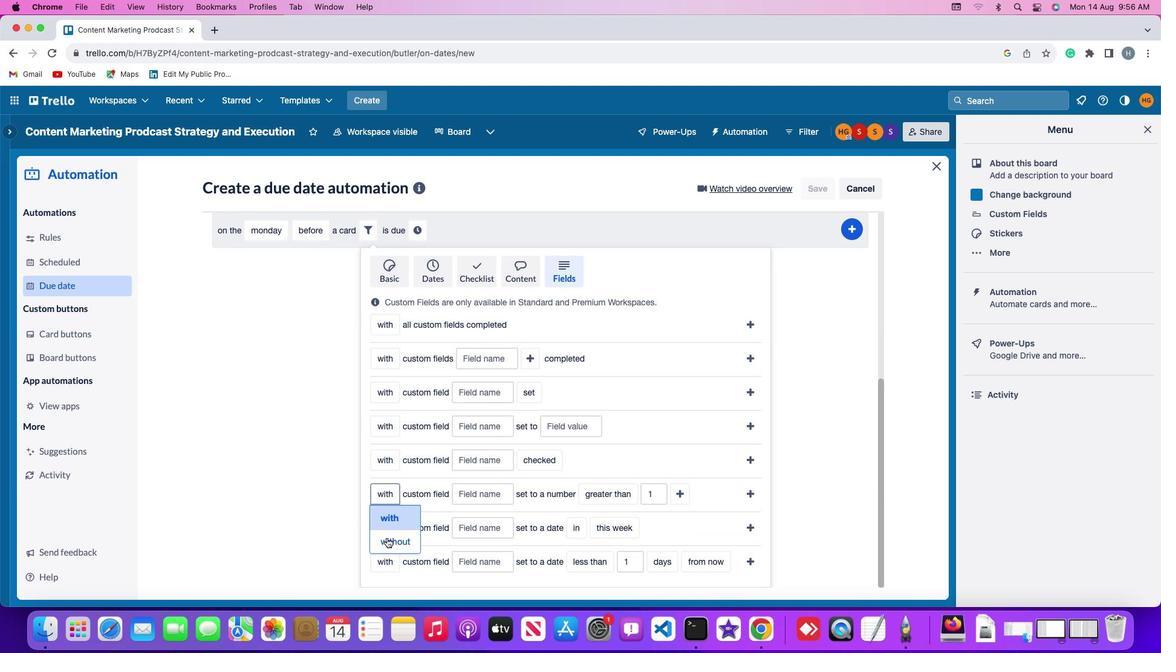 
Action: Mouse moved to (507, 490)
Screenshot: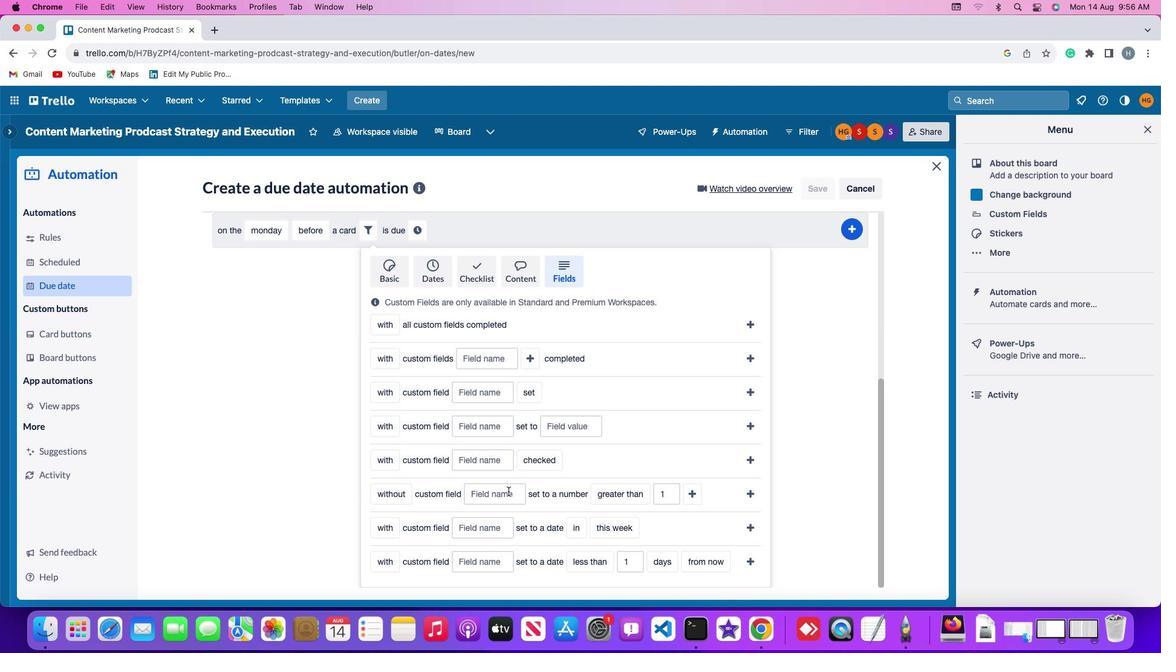 
Action: Mouse pressed left at (507, 490)
Screenshot: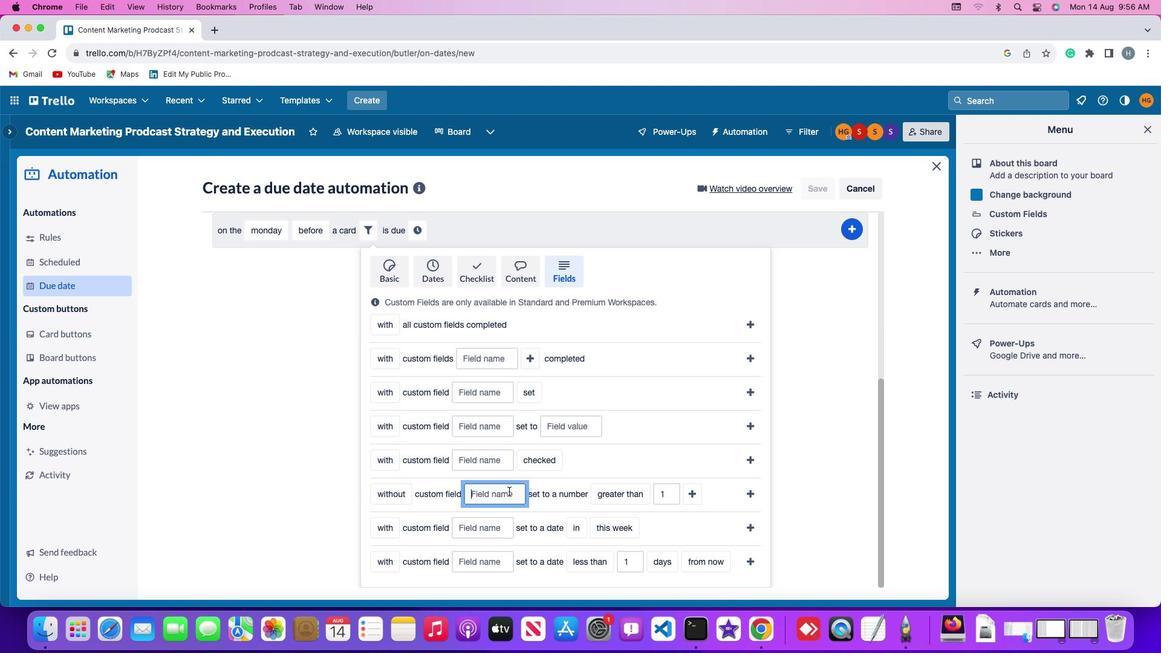 
Action: Mouse moved to (507, 490)
Screenshot: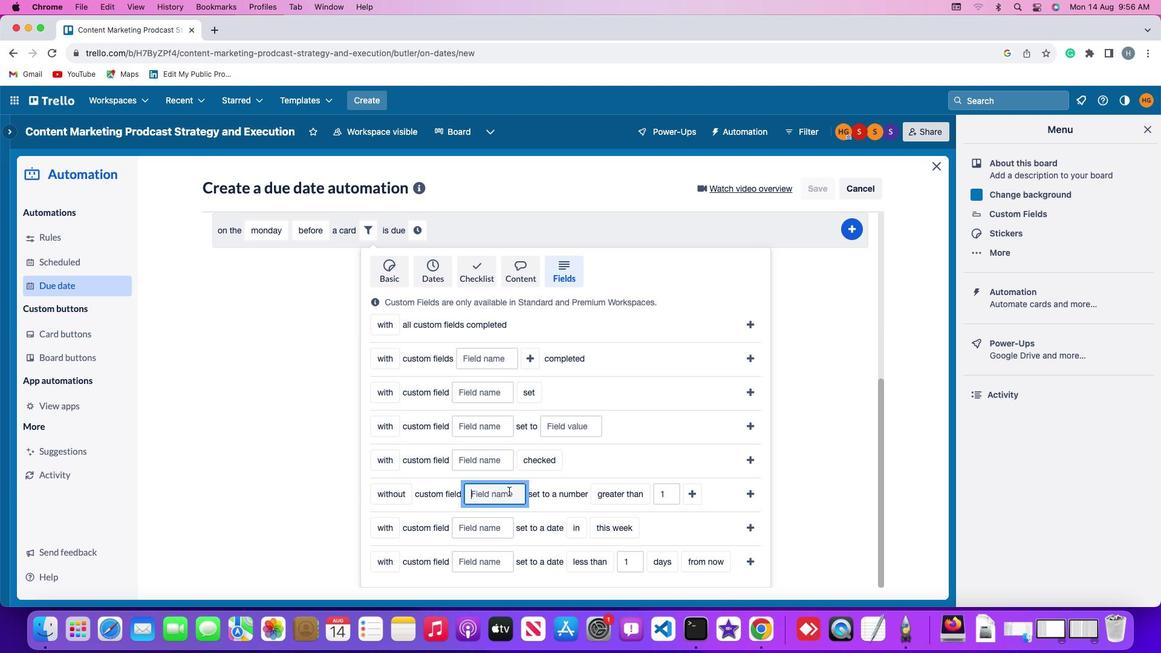 
Action: Key pressed Key.shift'R''e''s''u''m''e'
Screenshot: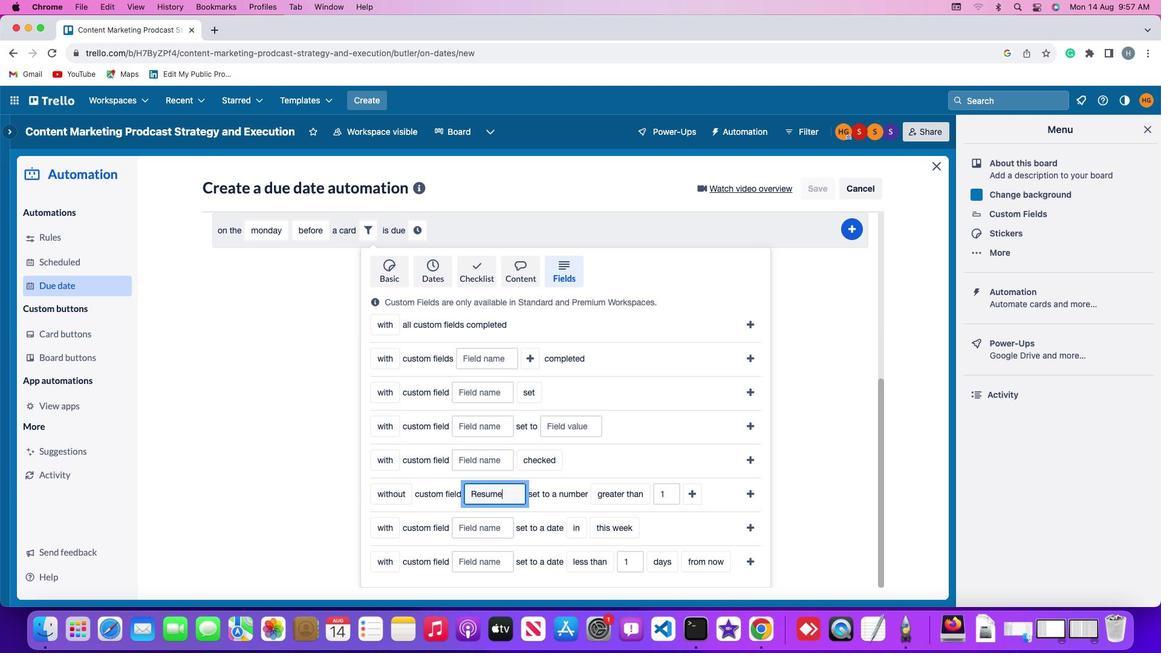 
Action: Mouse moved to (610, 494)
Screenshot: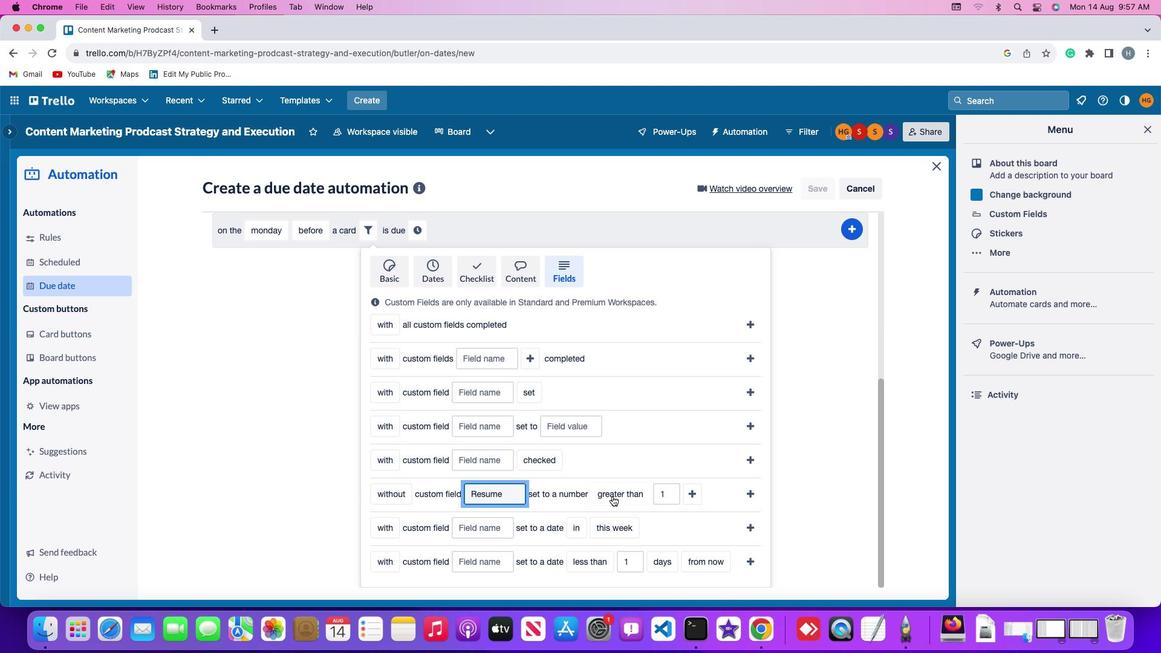 
Action: Mouse pressed left at (610, 494)
Screenshot: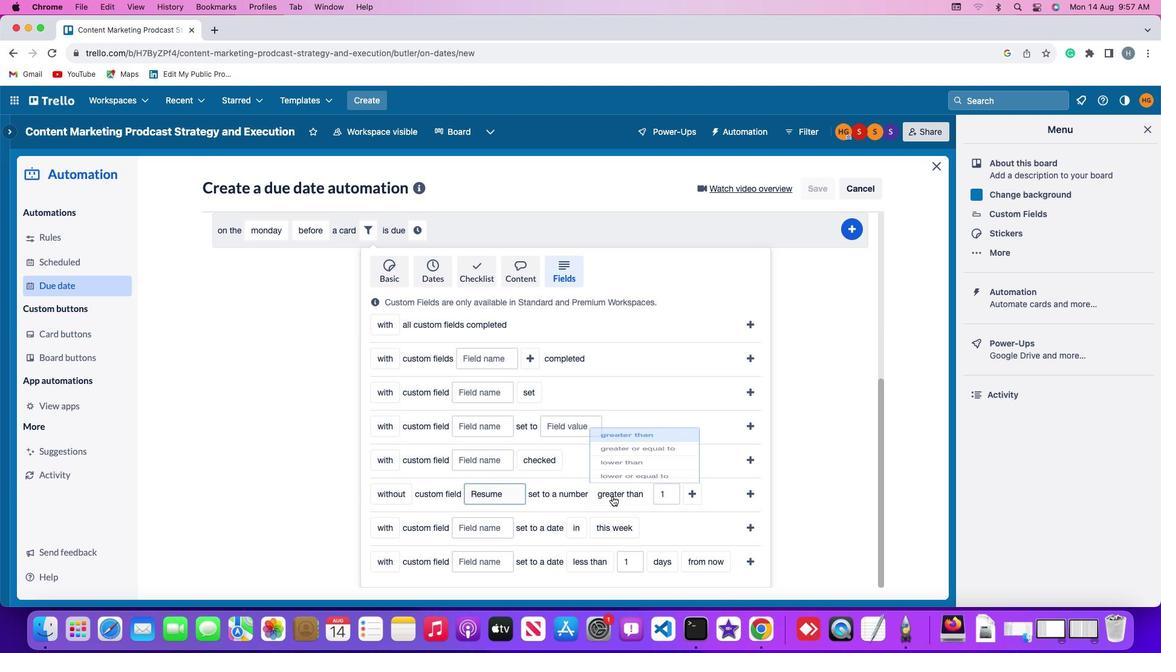 
Action: Mouse moved to (630, 399)
Screenshot: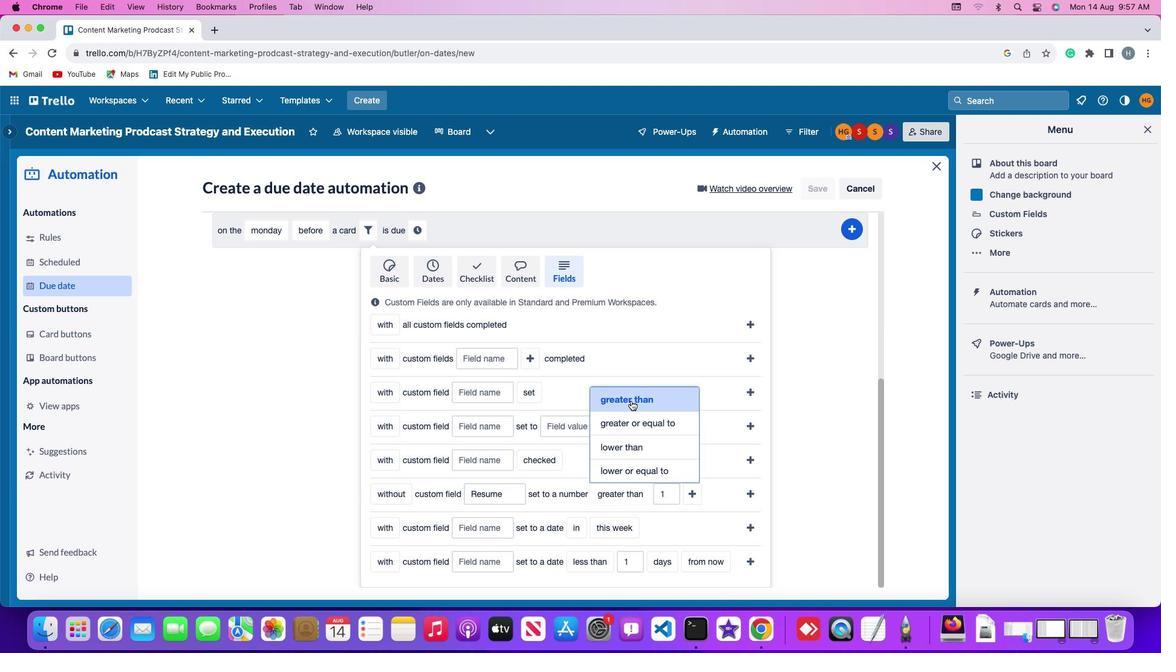 
Action: Mouse pressed left at (630, 399)
Screenshot: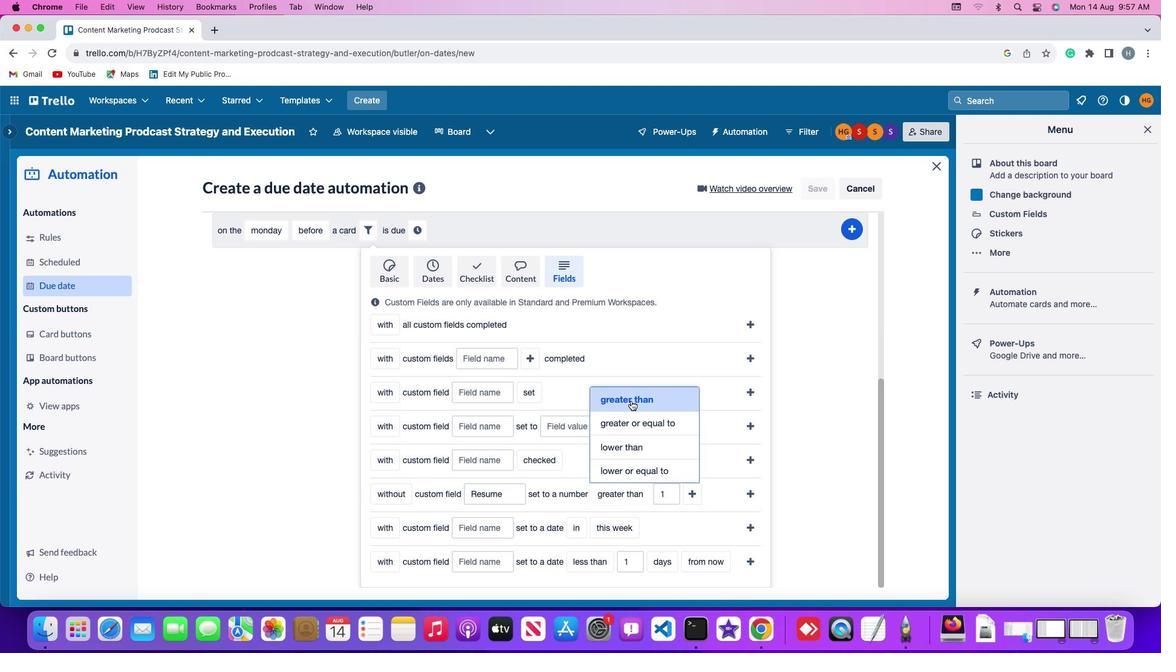 
Action: Mouse moved to (669, 496)
Screenshot: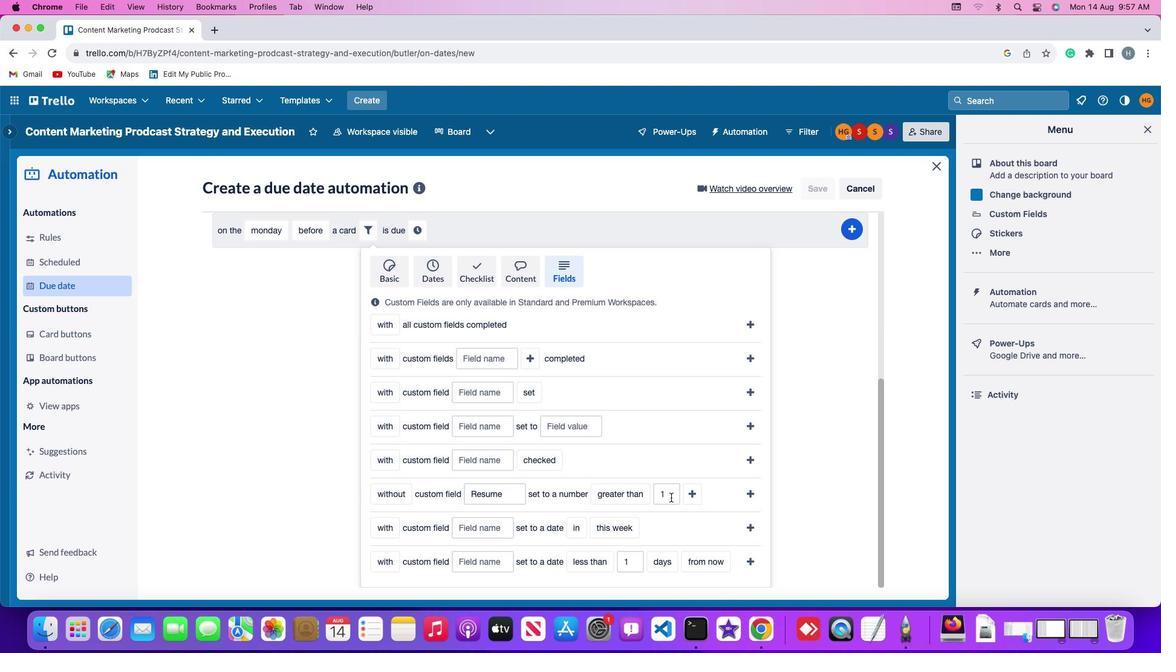 
Action: Mouse pressed left at (669, 496)
Screenshot: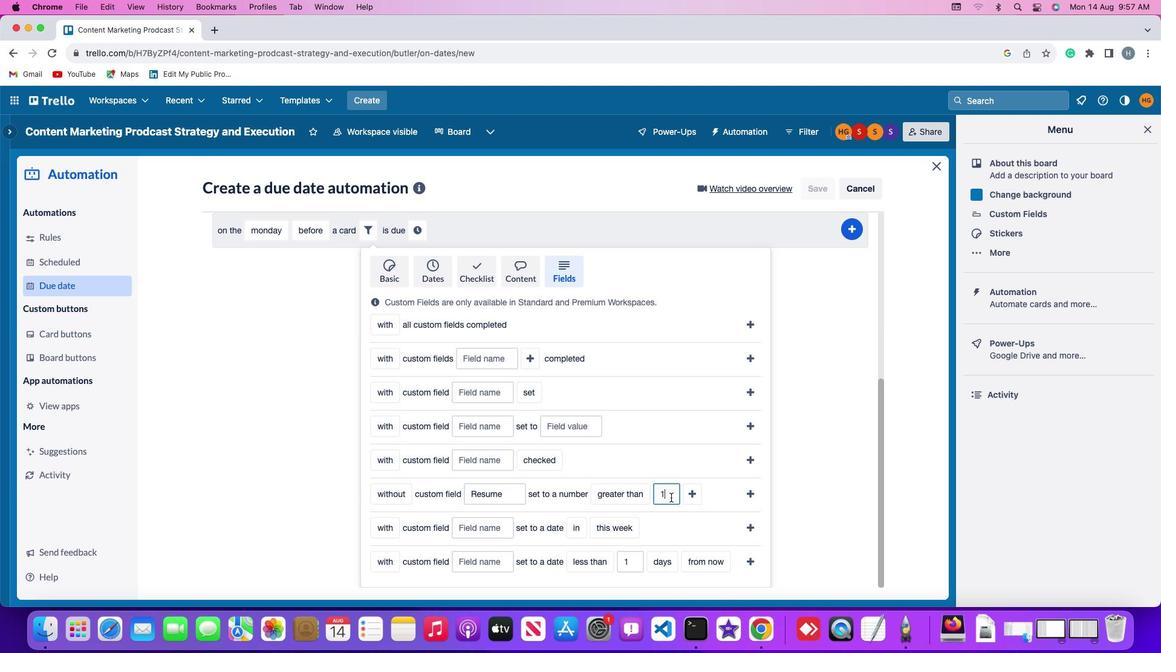 
Action: Key pressed Key.backspace
Screenshot: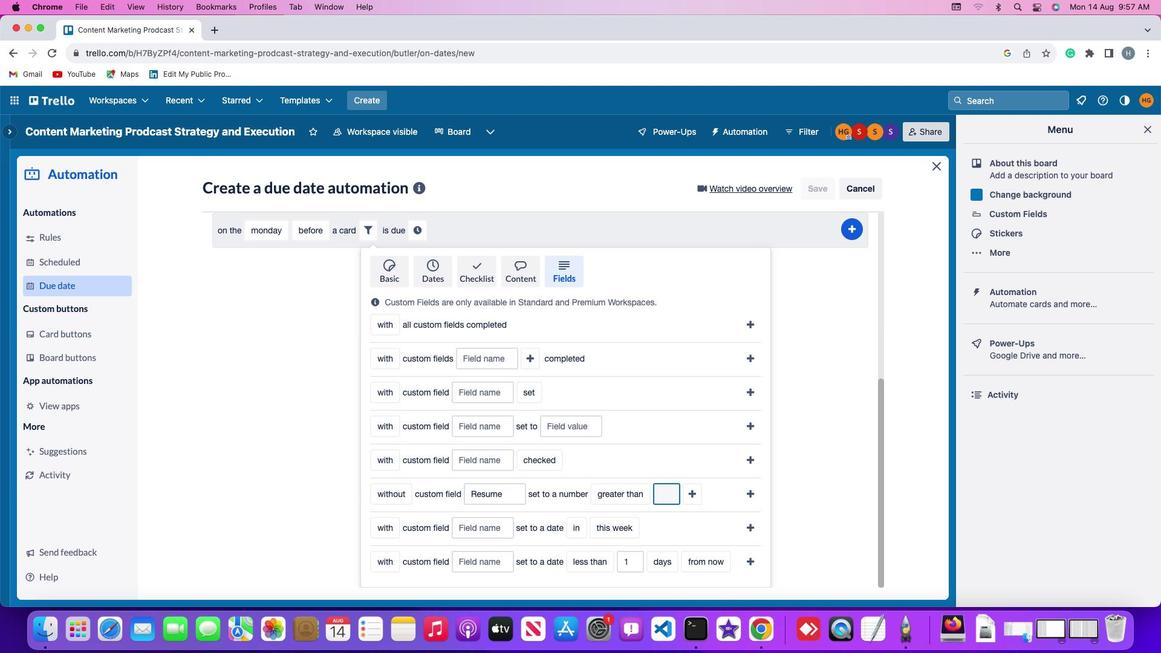 
Action: Mouse moved to (669, 496)
Screenshot: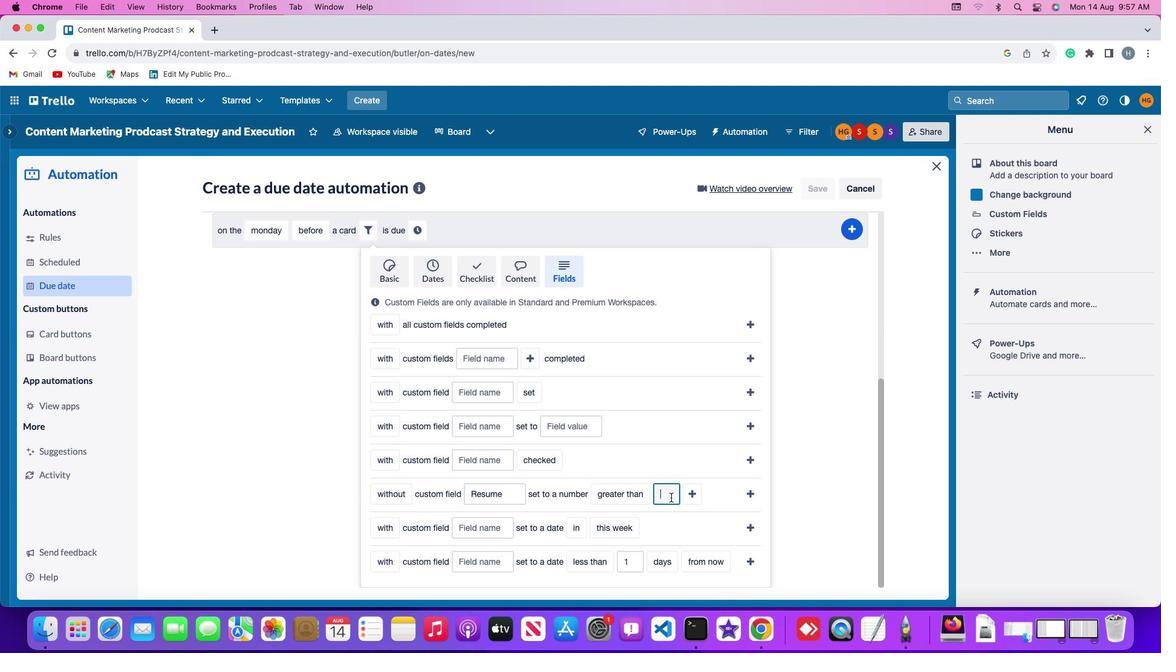 
Action: Key pressed '1'
Screenshot: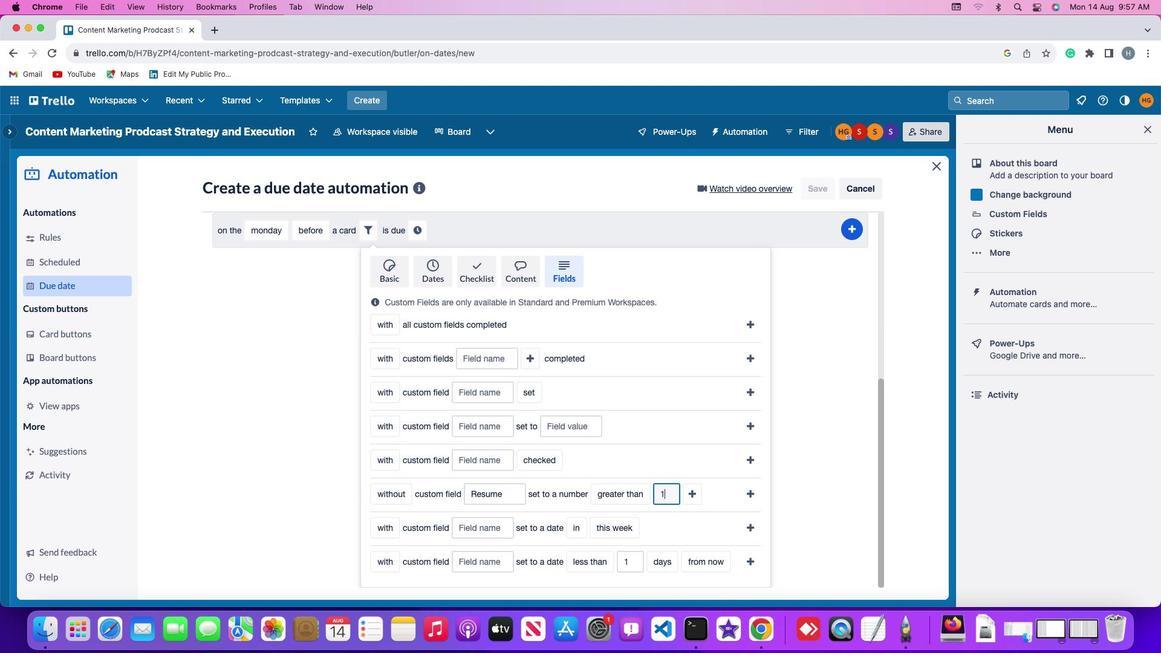 
Action: Mouse moved to (688, 491)
Screenshot: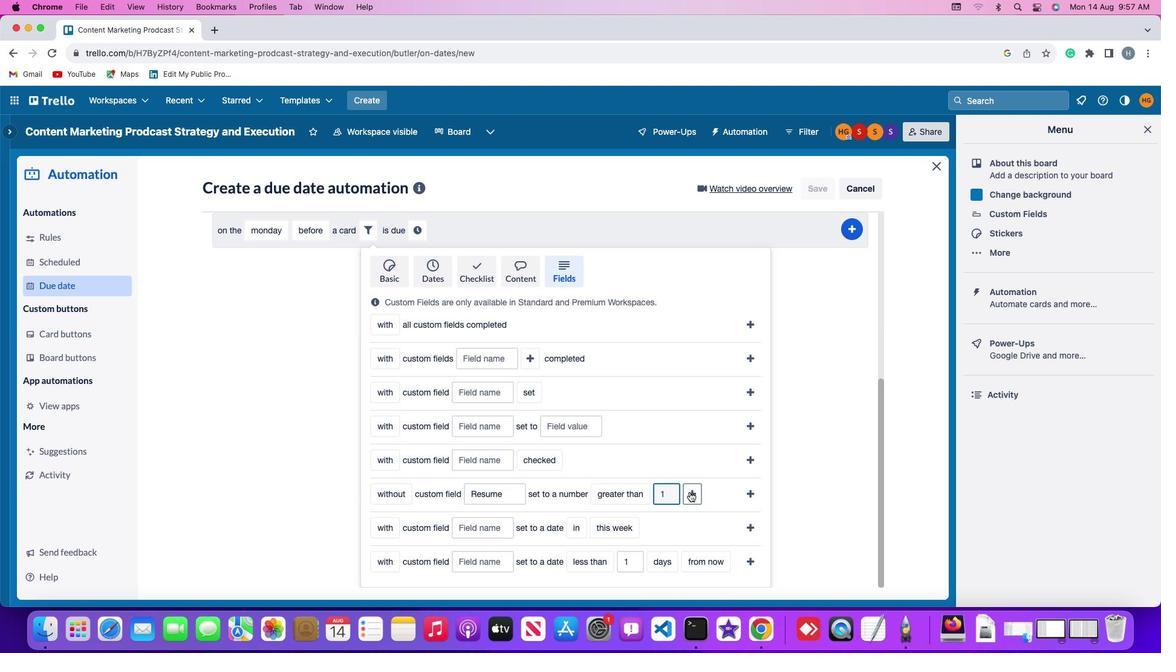 
Action: Mouse pressed left at (688, 491)
Screenshot: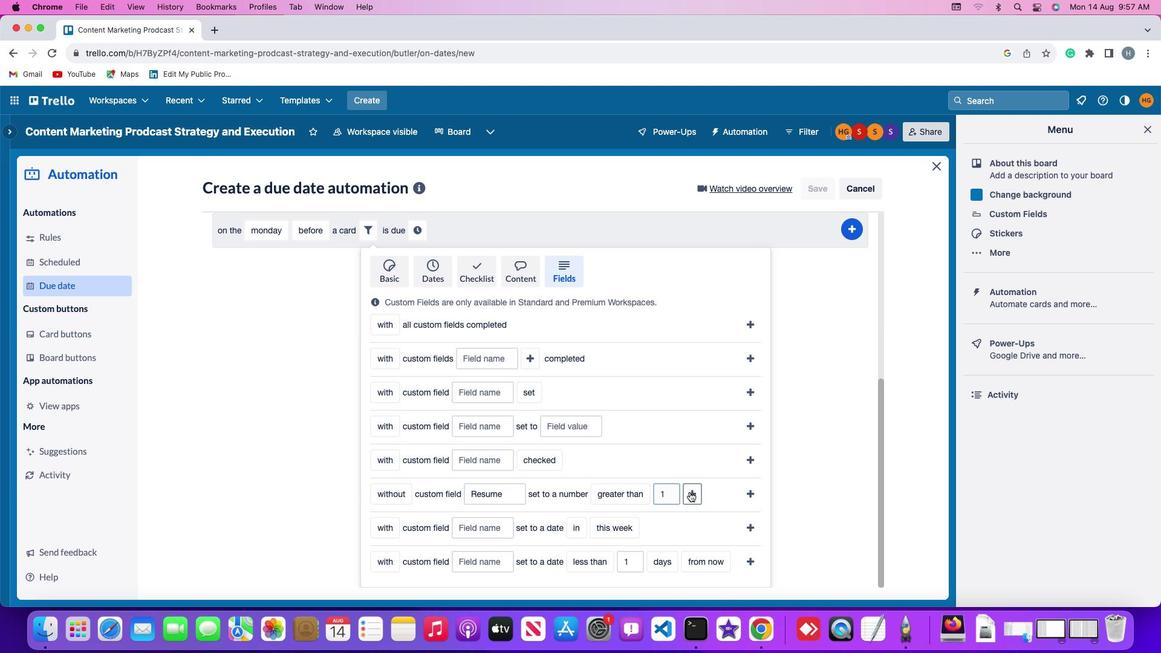
Action: Mouse moved to (728, 495)
Screenshot: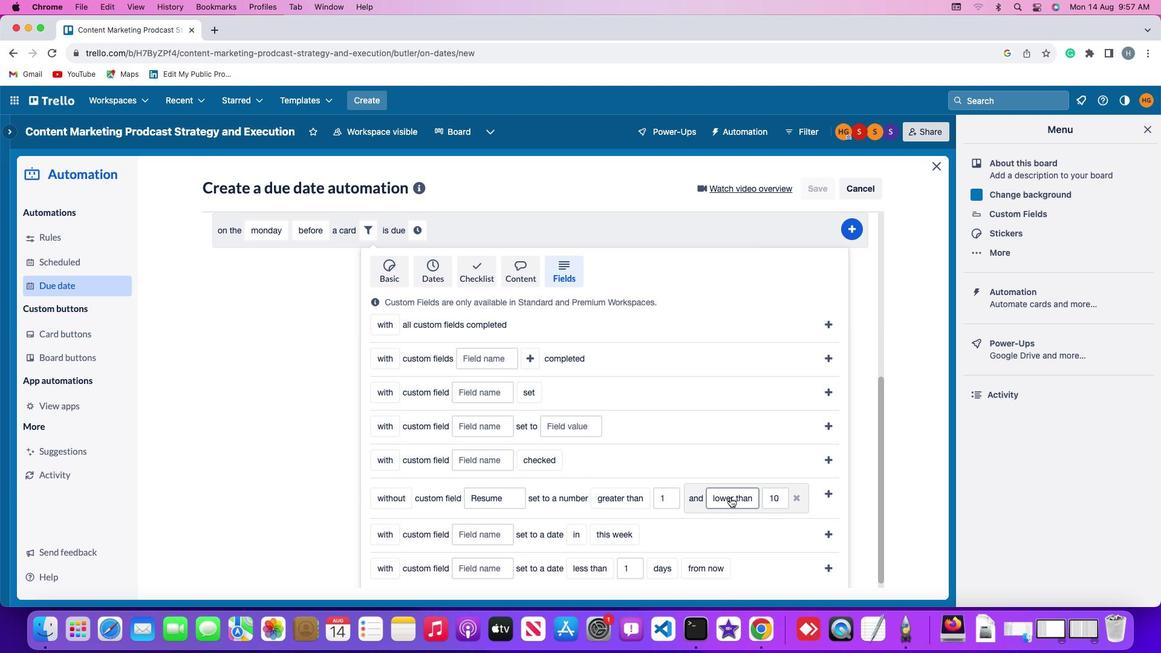 
Action: Mouse pressed left at (728, 495)
Screenshot: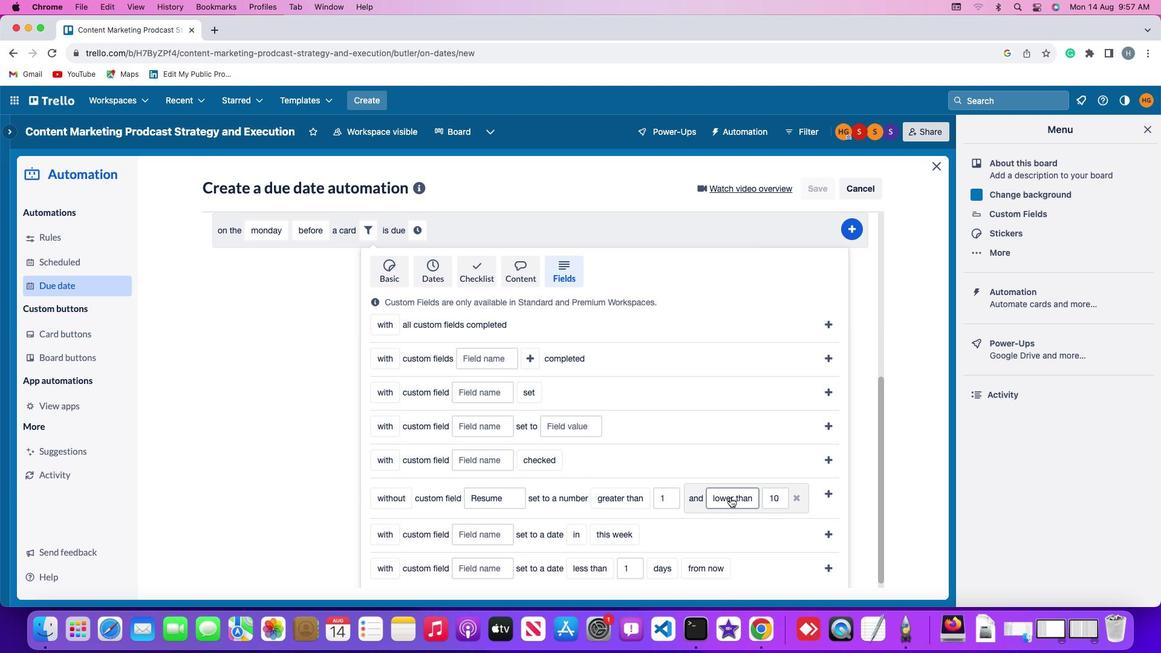 
Action: Mouse moved to (736, 418)
Screenshot: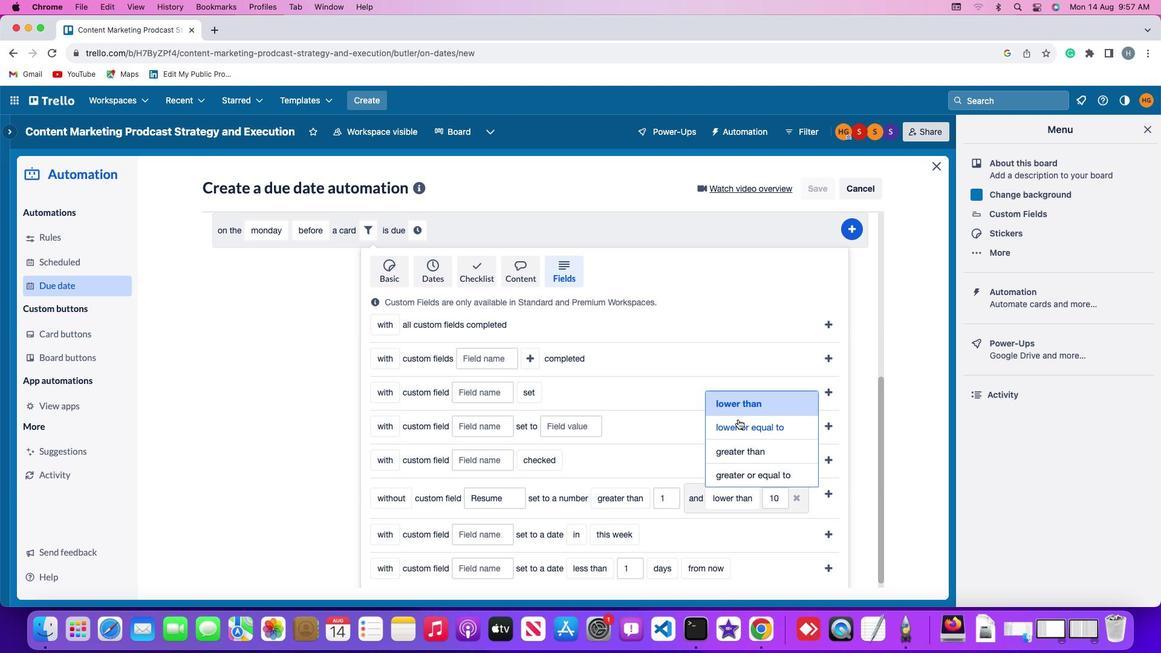 
Action: Mouse pressed left at (736, 418)
Screenshot: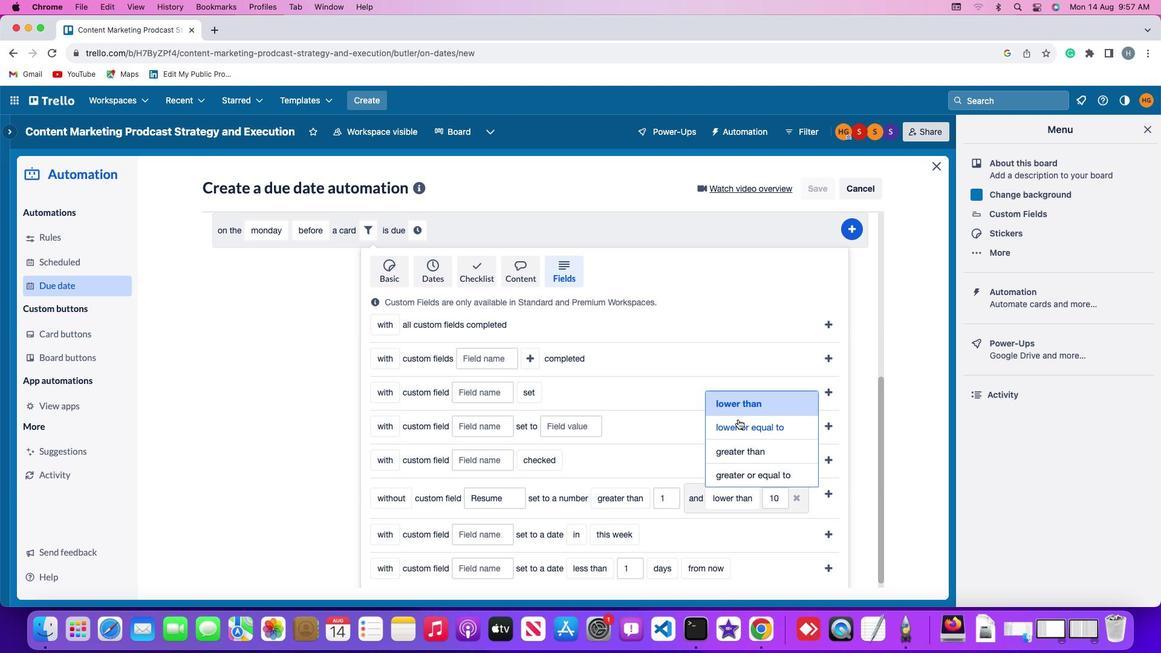 
Action: Mouse moved to (491, 519)
Screenshot: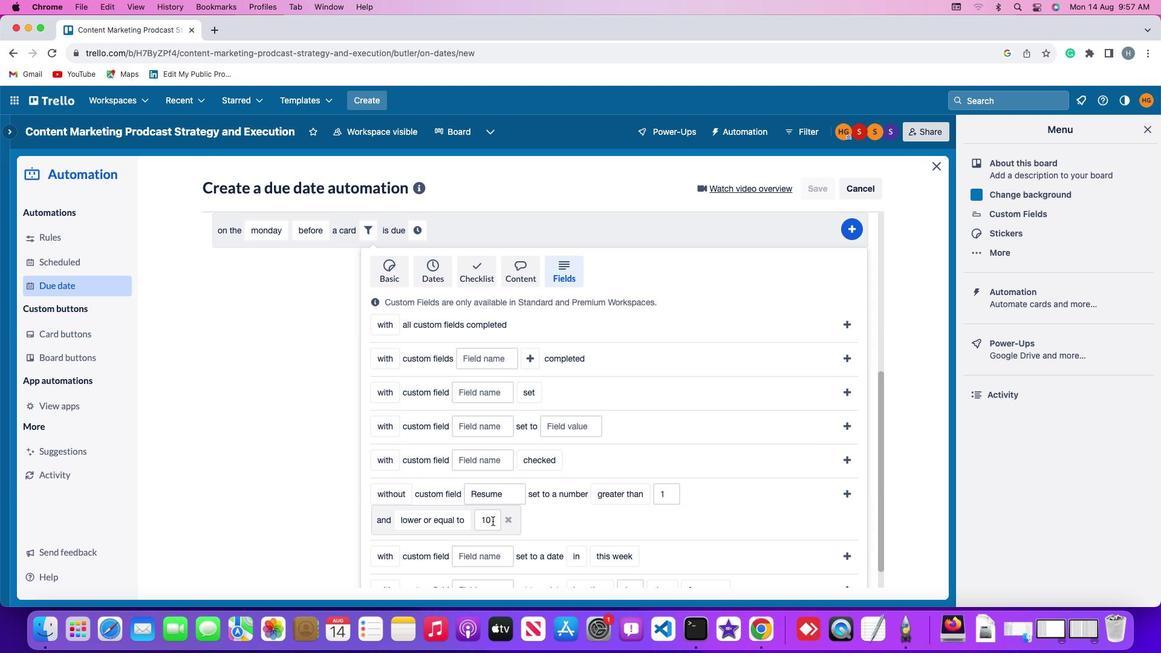 
Action: Mouse pressed left at (491, 519)
Screenshot: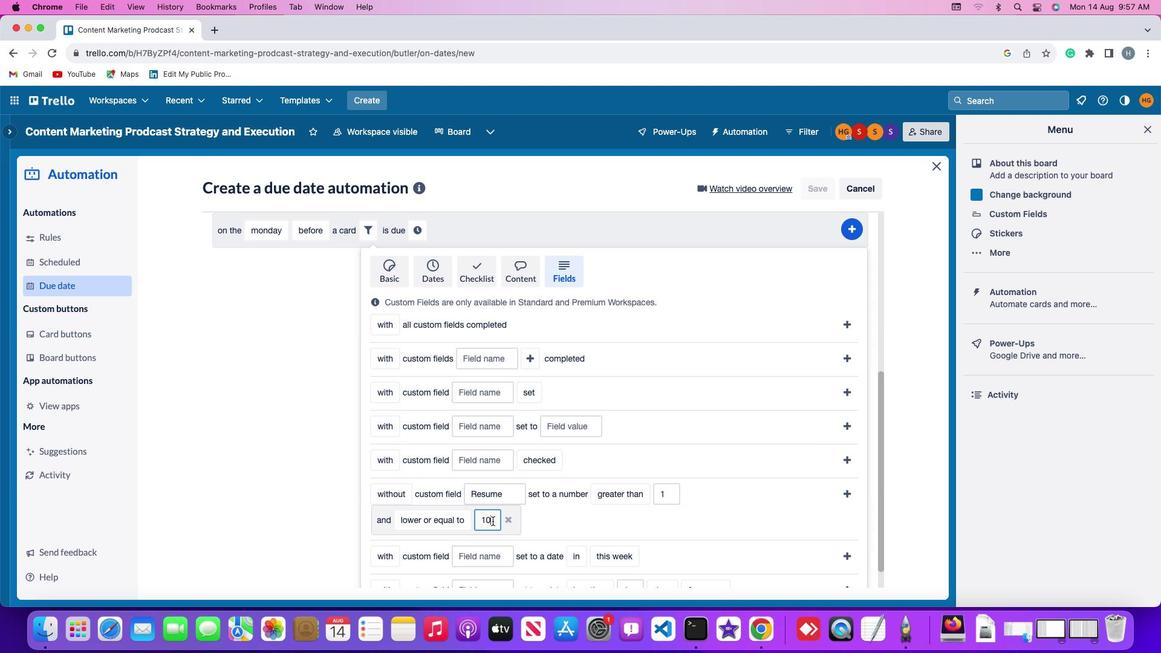 
Action: Mouse moved to (491, 519)
Screenshot: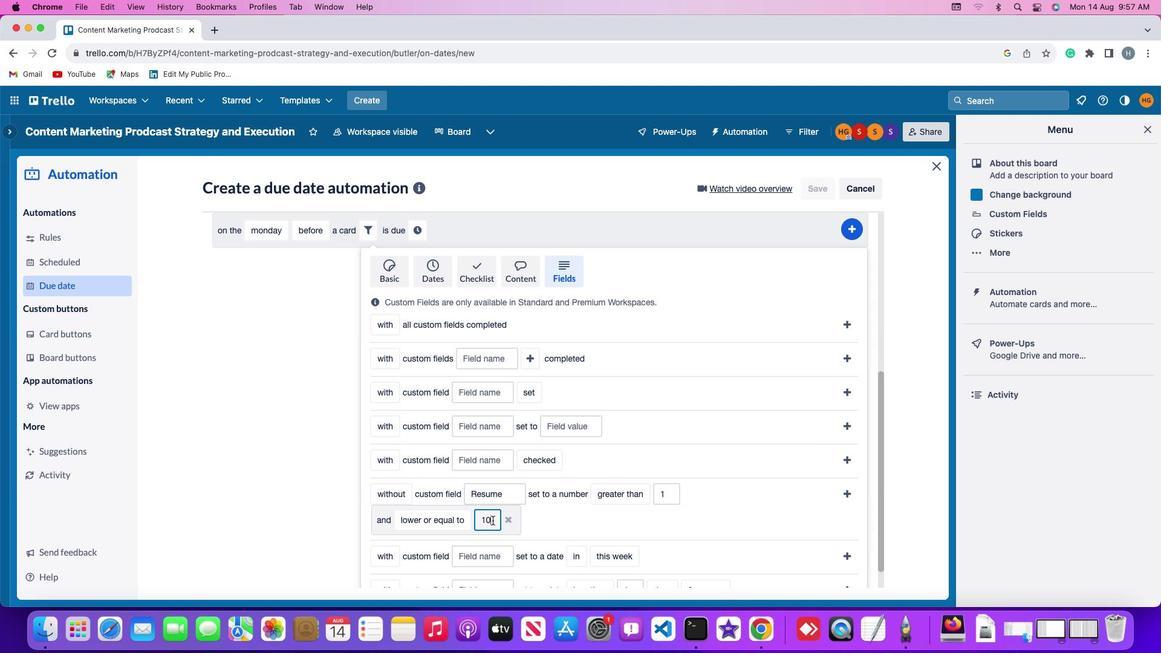 
Action: Key pressed Key.backspaceKey.backspace'1''0'
Screenshot: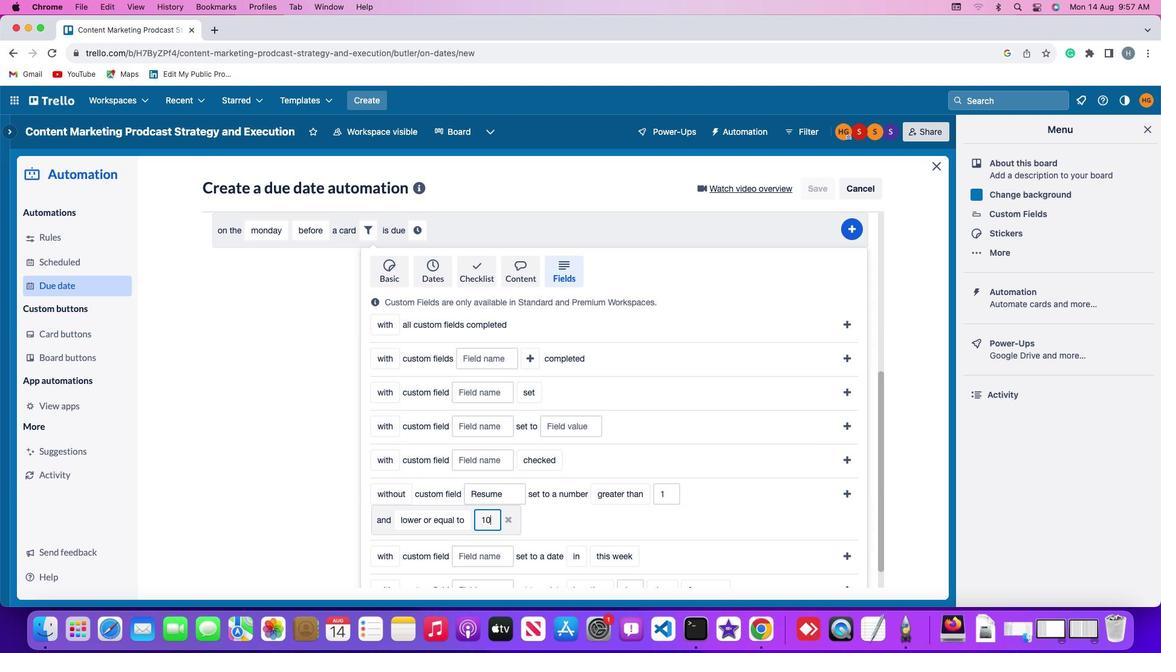 
Action: Mouse moved to (846, 489)
Screenshot: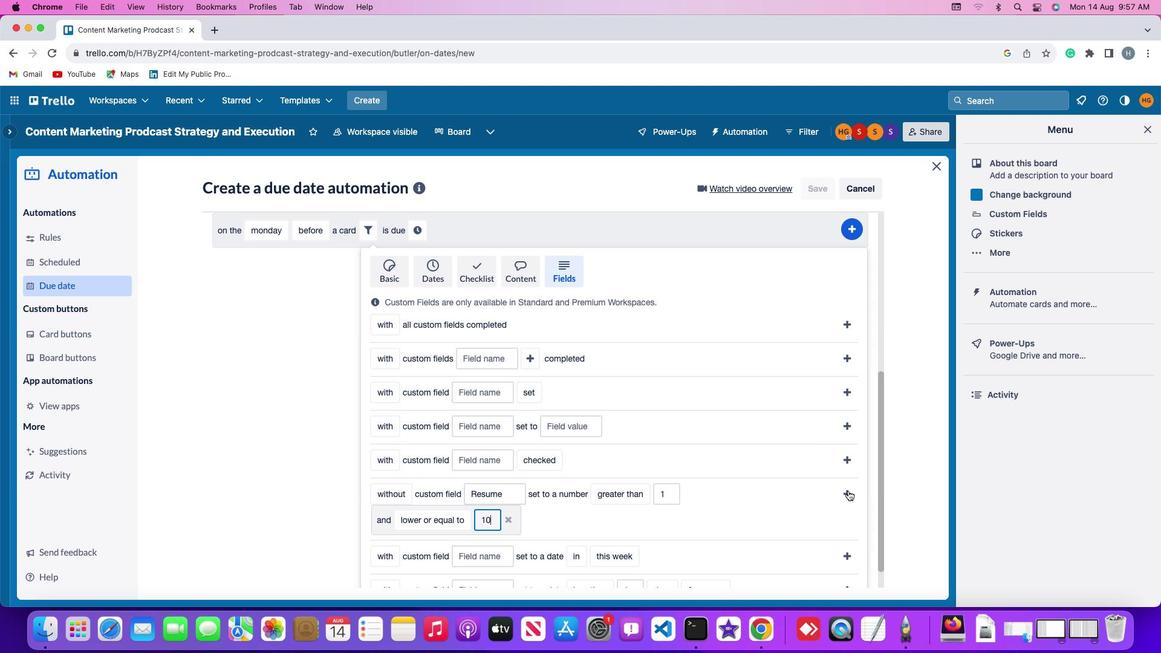 
Action: Mouse pressed left at (846, 489)
Screenshot: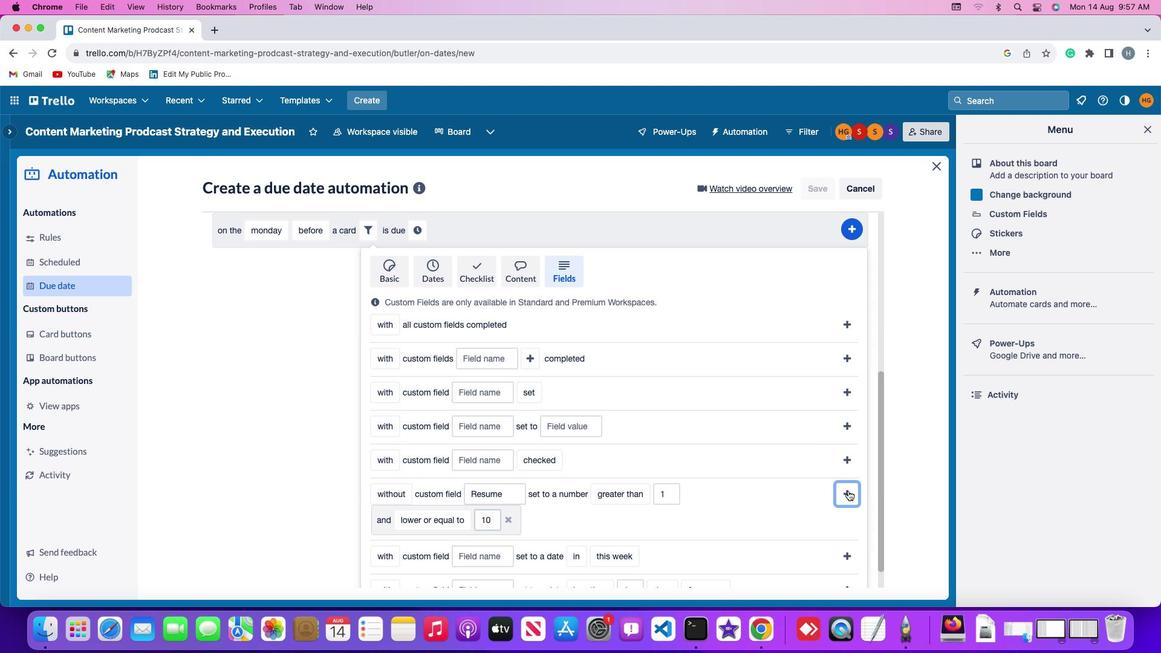 
Action: Mouse moved to (773, 524)
Screenshot: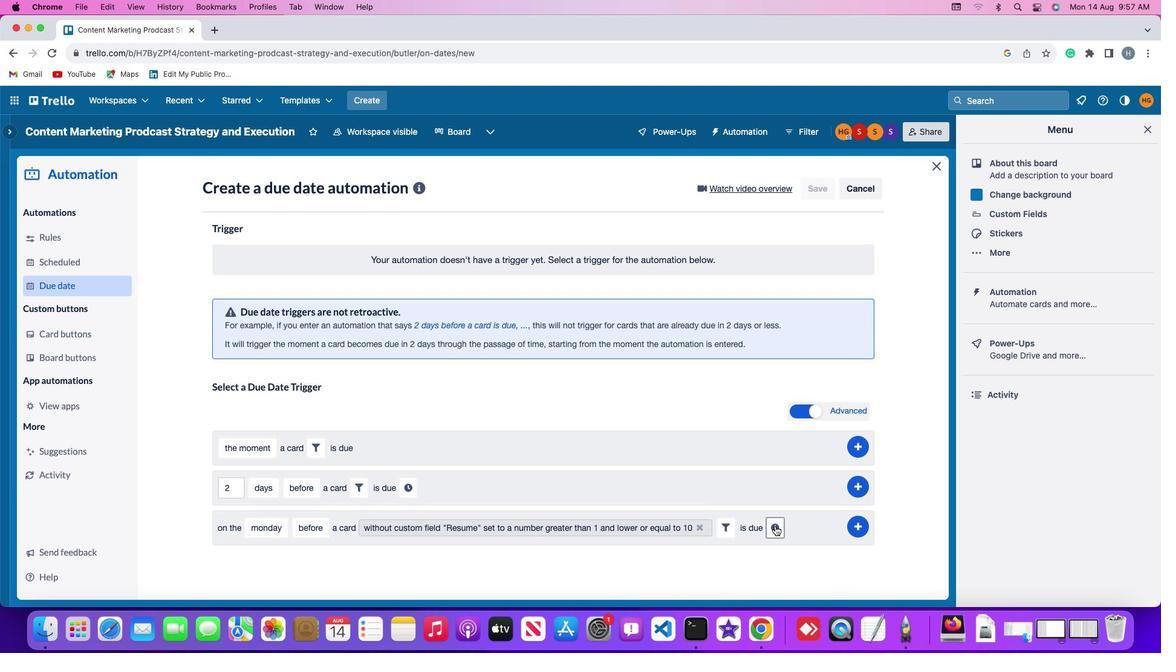 
Action: Mouse pressed left at (773, 524)
Screenshot: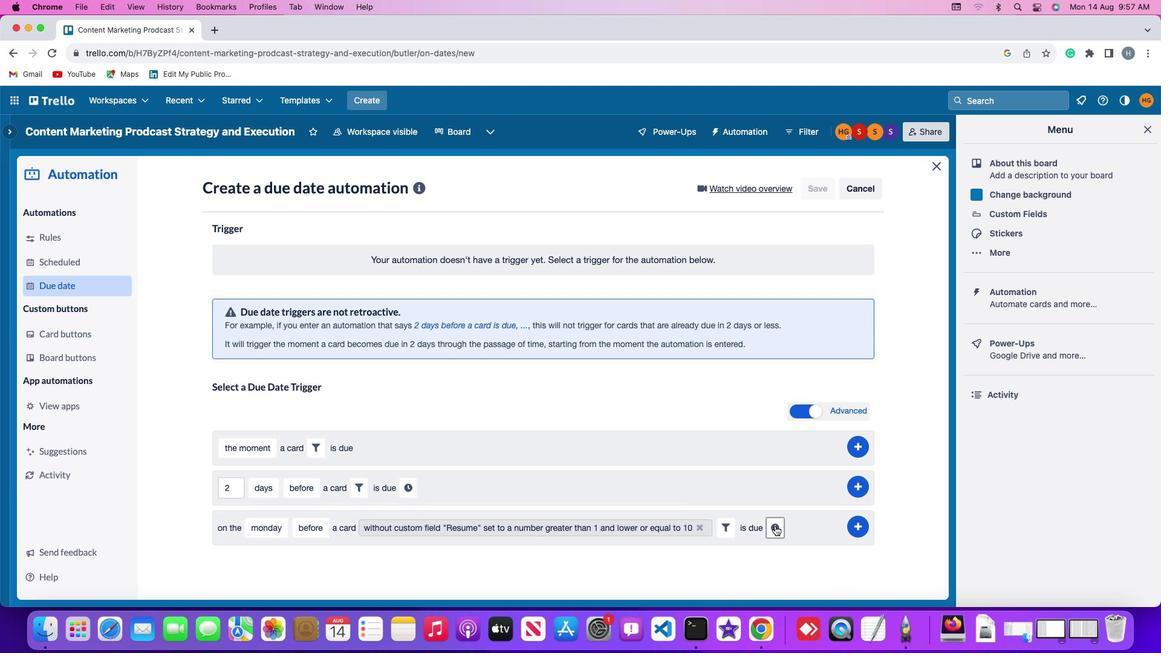 
Action: Mouse moved to (254, 555)
Screenshot: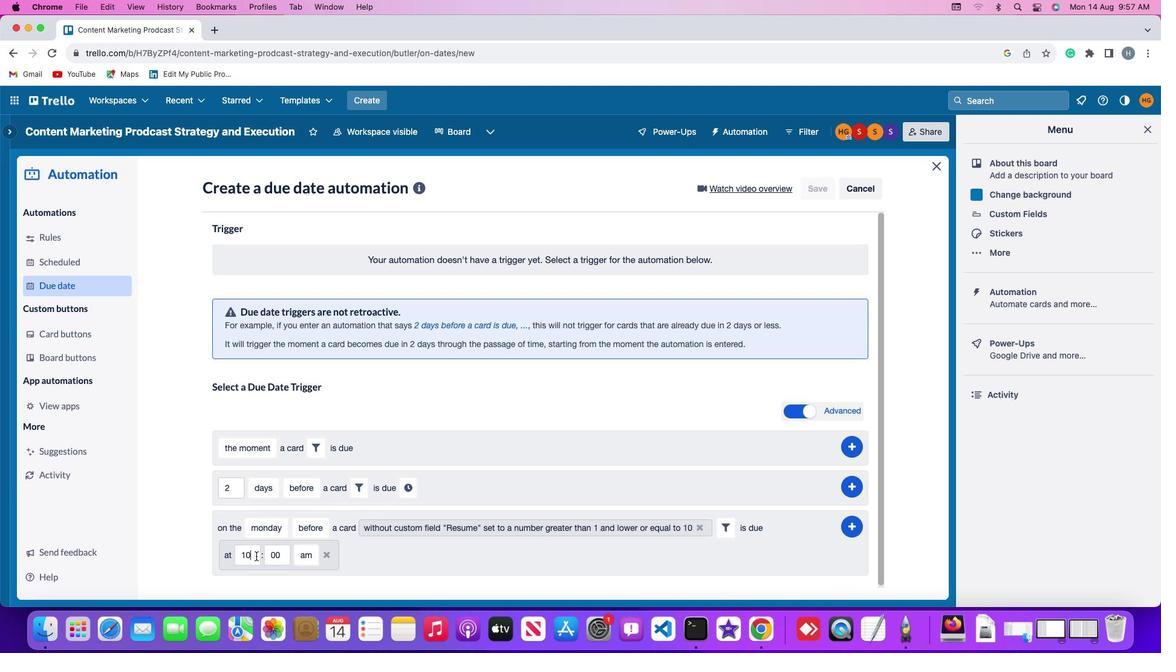 
Action: Mouse pressed left at (254, 555)
Screenshot: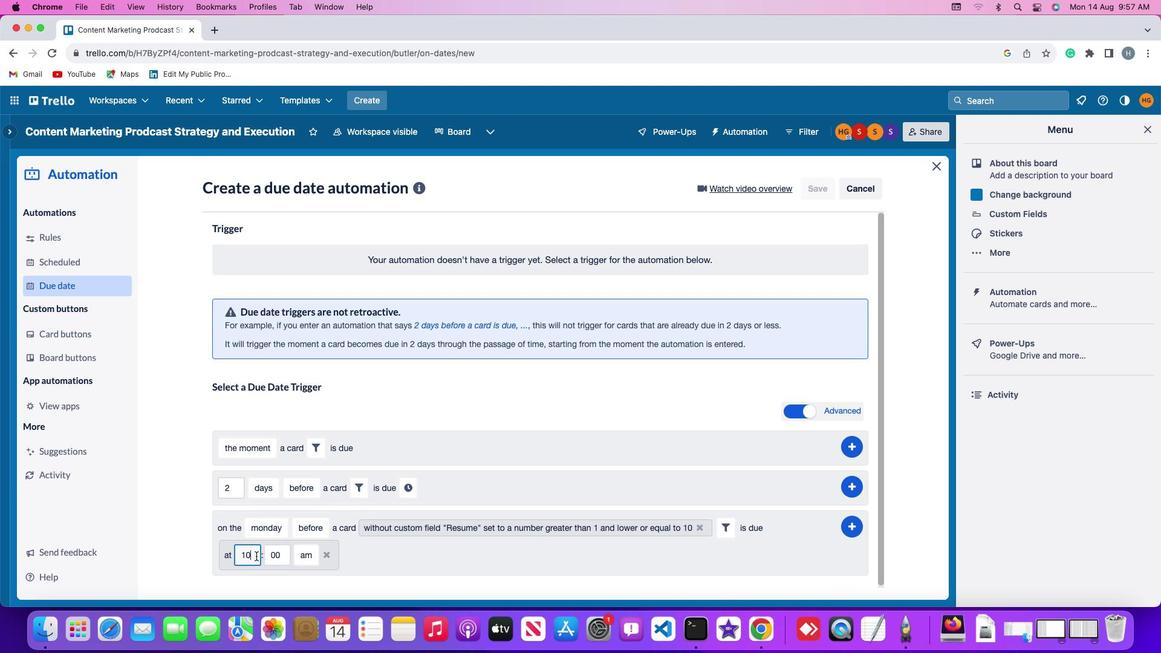
Action: Mouse moved to (254, 555)
Screenshot: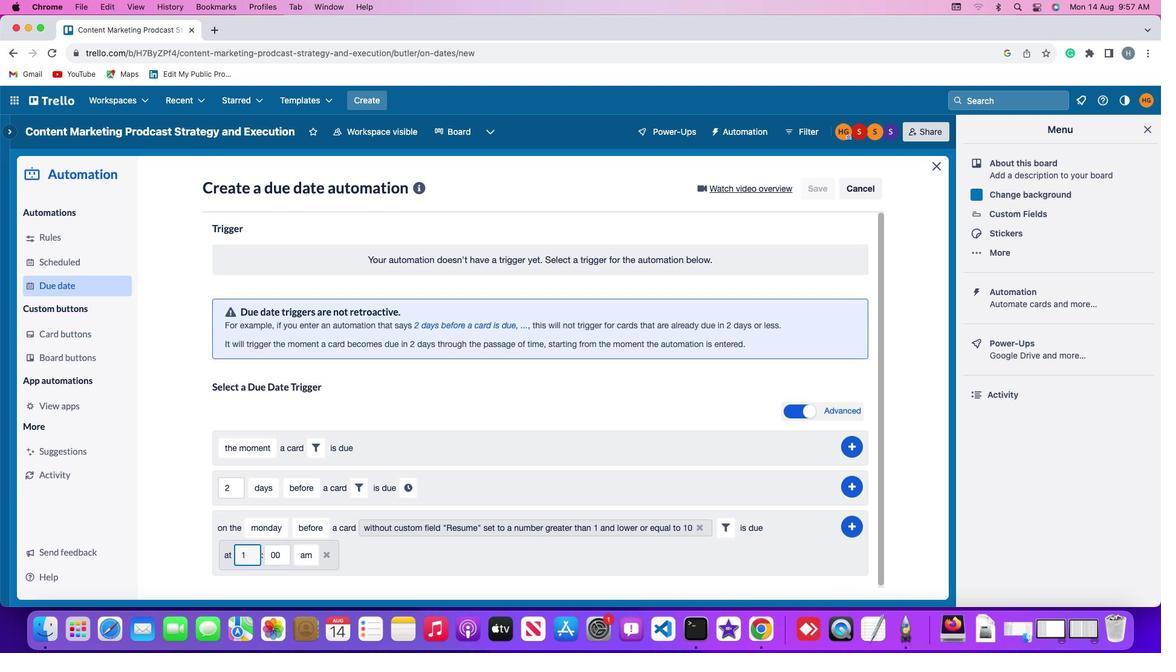 
Action: Key pressed Key.backspaceKey.backspace'1''1'
Screenshot: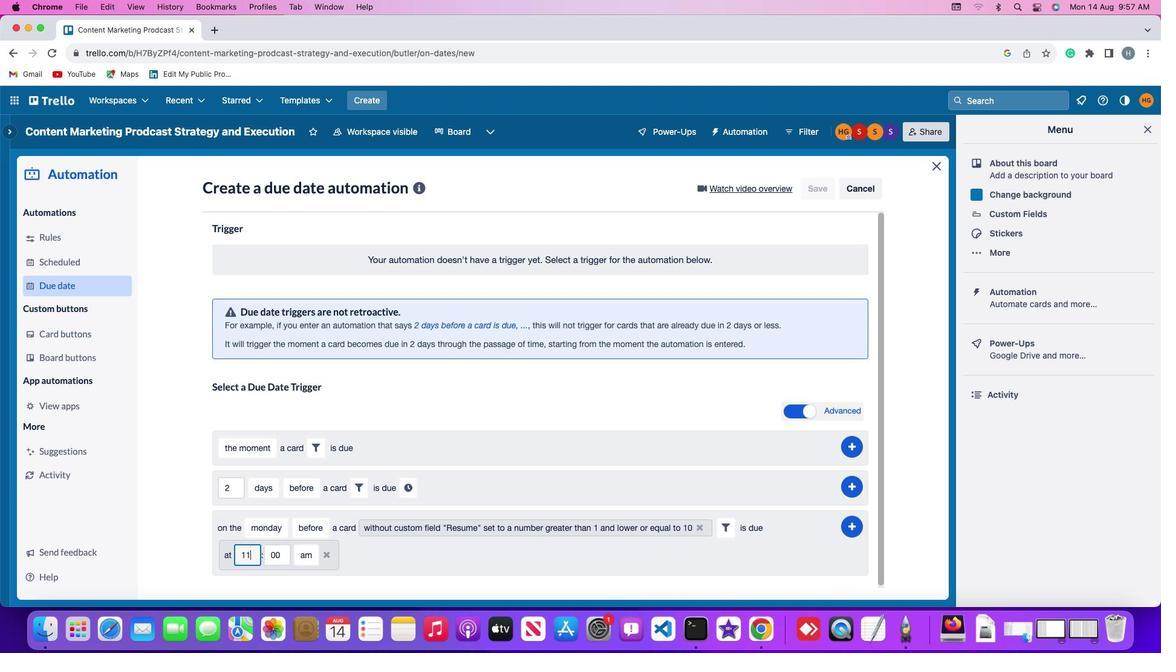
Action: Mouse moved to (282, 553)
Screenshot: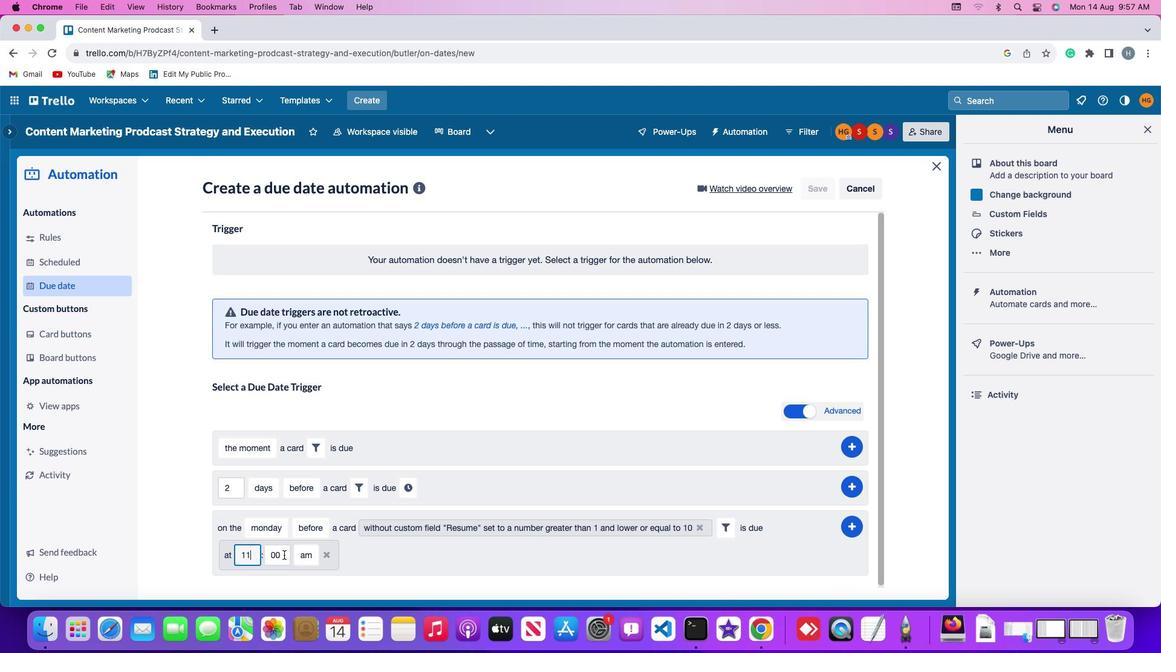 
Action: Mouse pressed left at (282, 553)
Screenshot: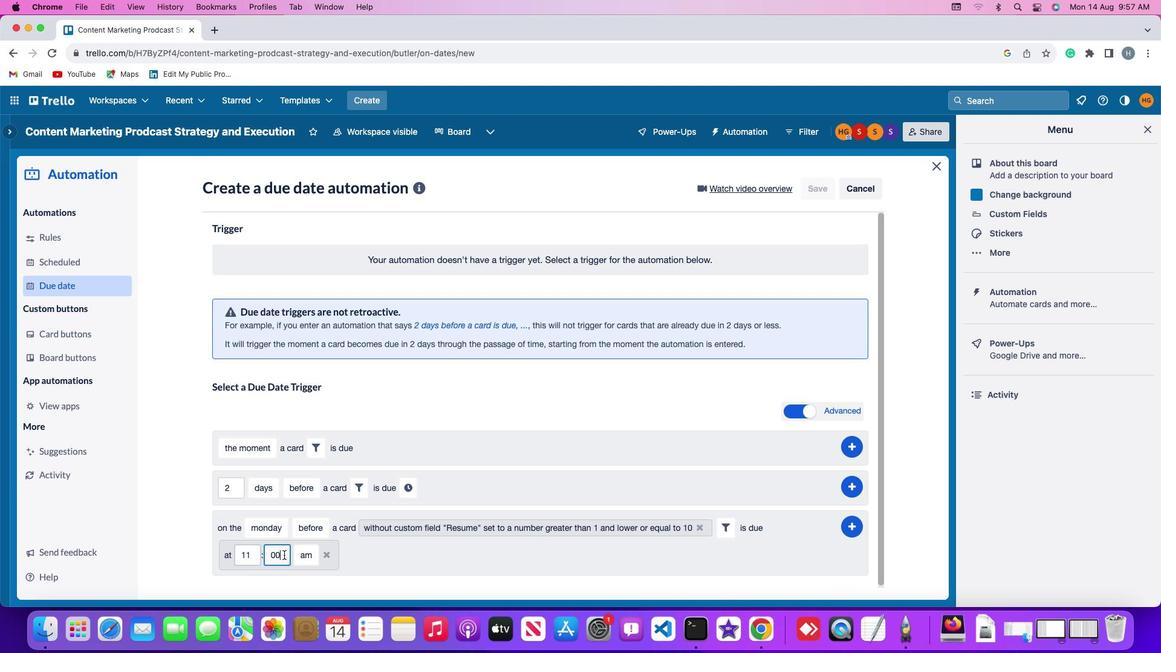 
Action: Key pressed Key.backspaceKey.backspace'0''0'
Screenshot: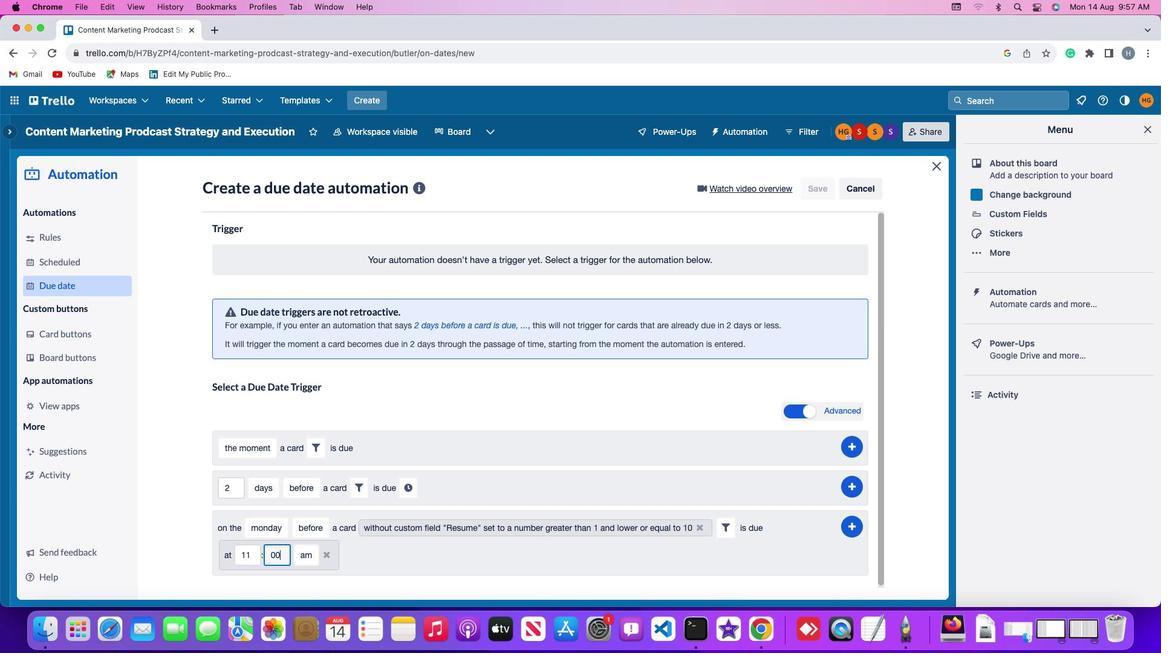 
Action: Mouse moved to (305, 552)
Screenshot: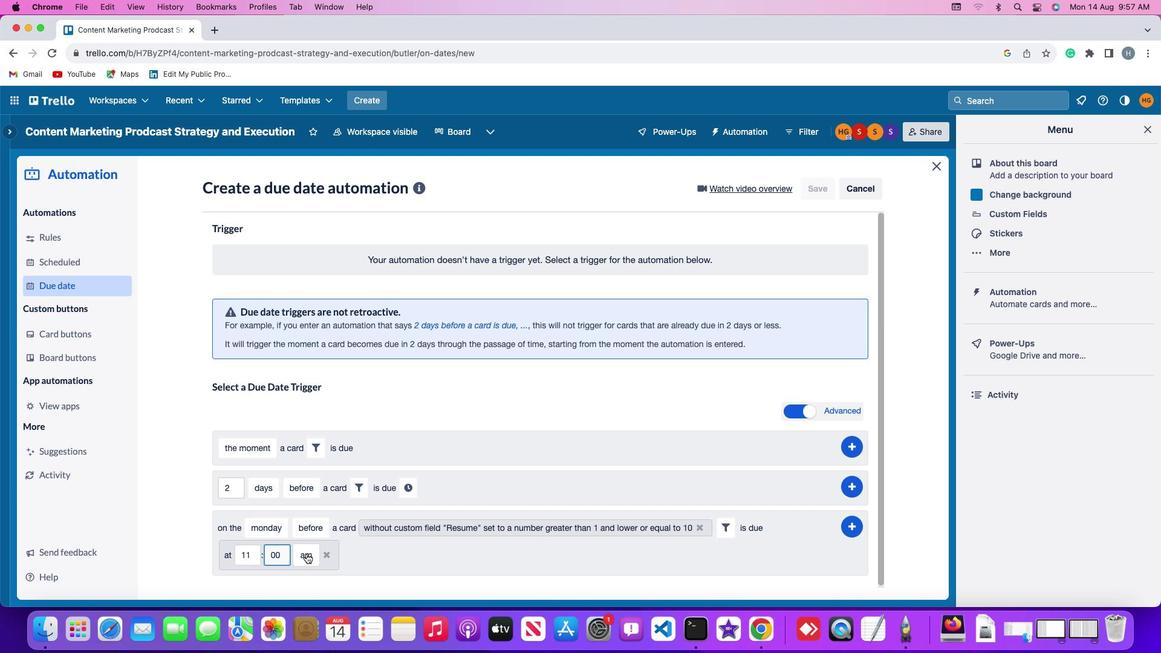 
Action: Mouse pressed left at (305, 552)
Screenshot: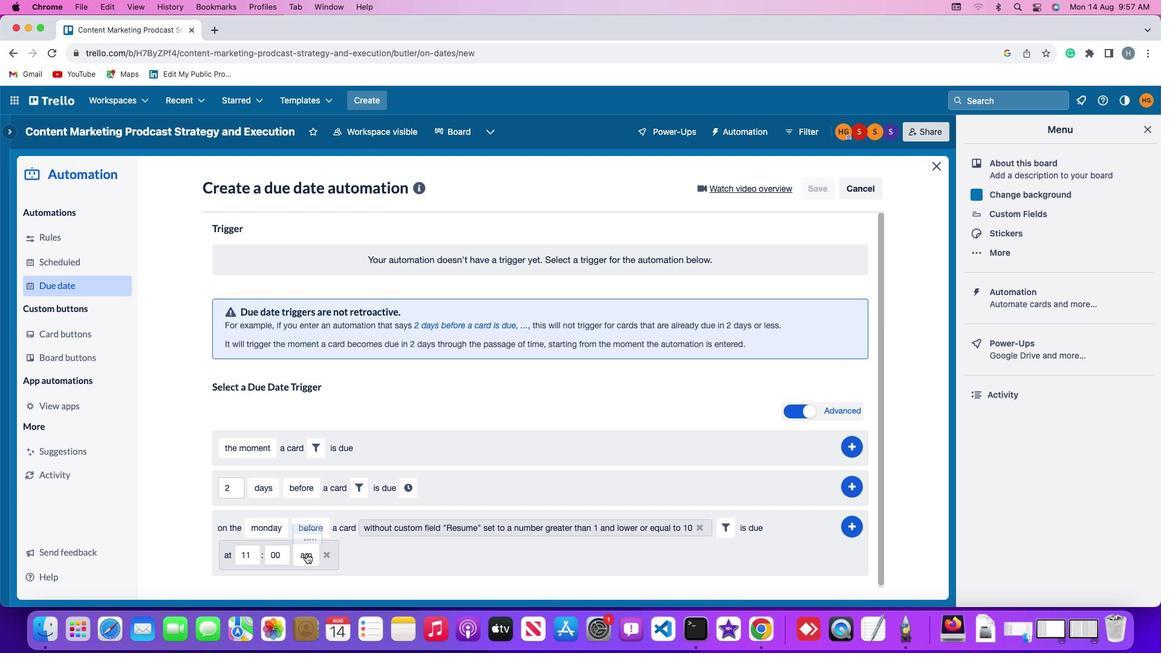 
Action: Mouse moved to (308, 513)
Screenshot: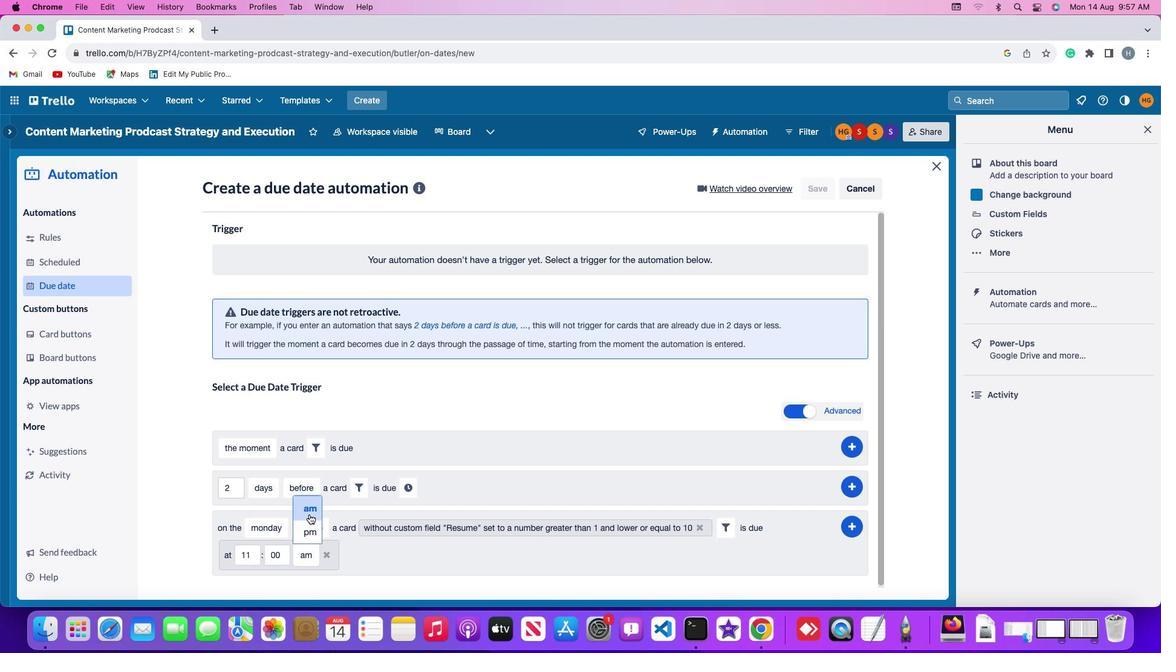 
Action: Mouse pressed left at (308, 513)
Screenshot: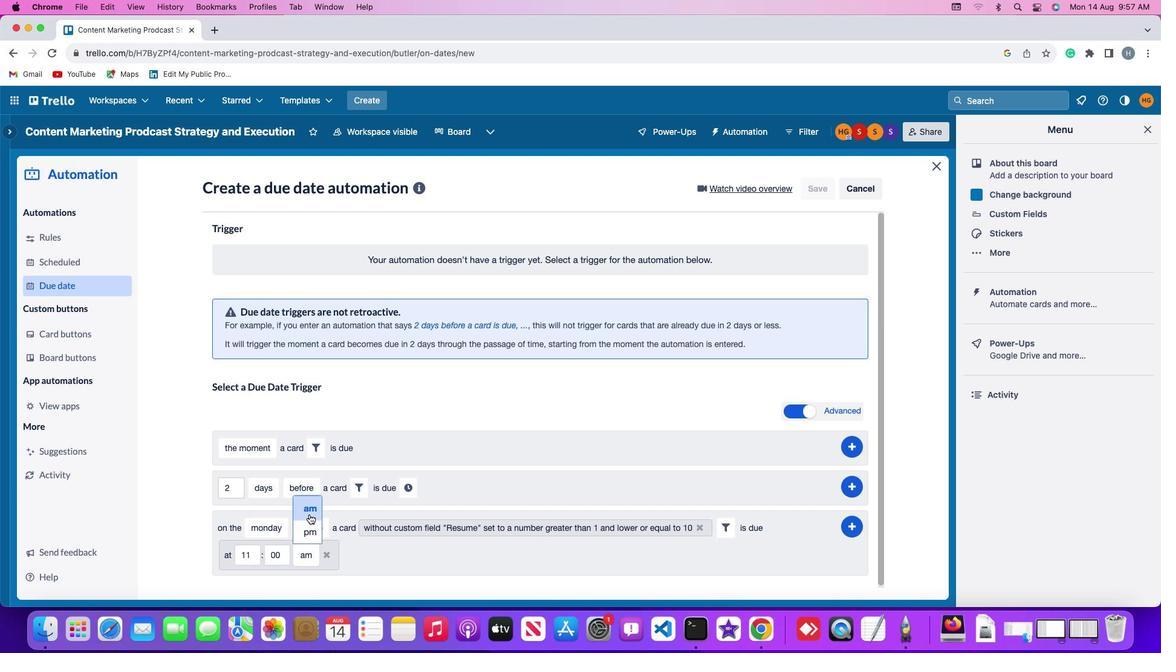 
Action: Mouse moved to (849, 522)
Screenshot: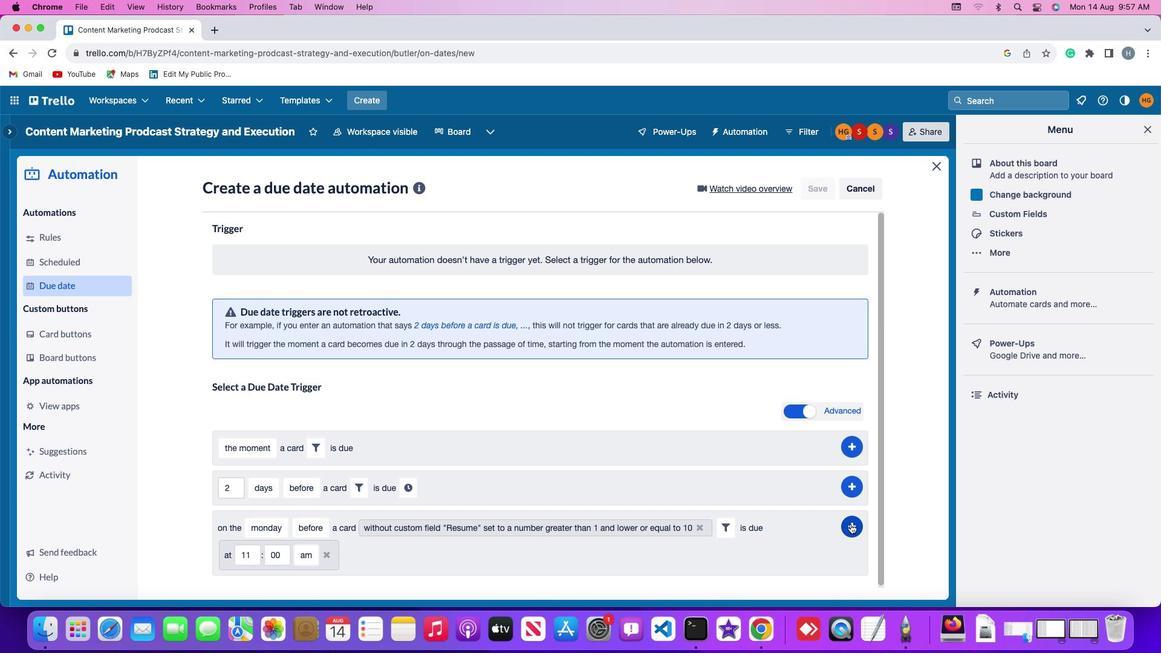 
Action: Mouse pressed left at (849, 522)
Screenshot: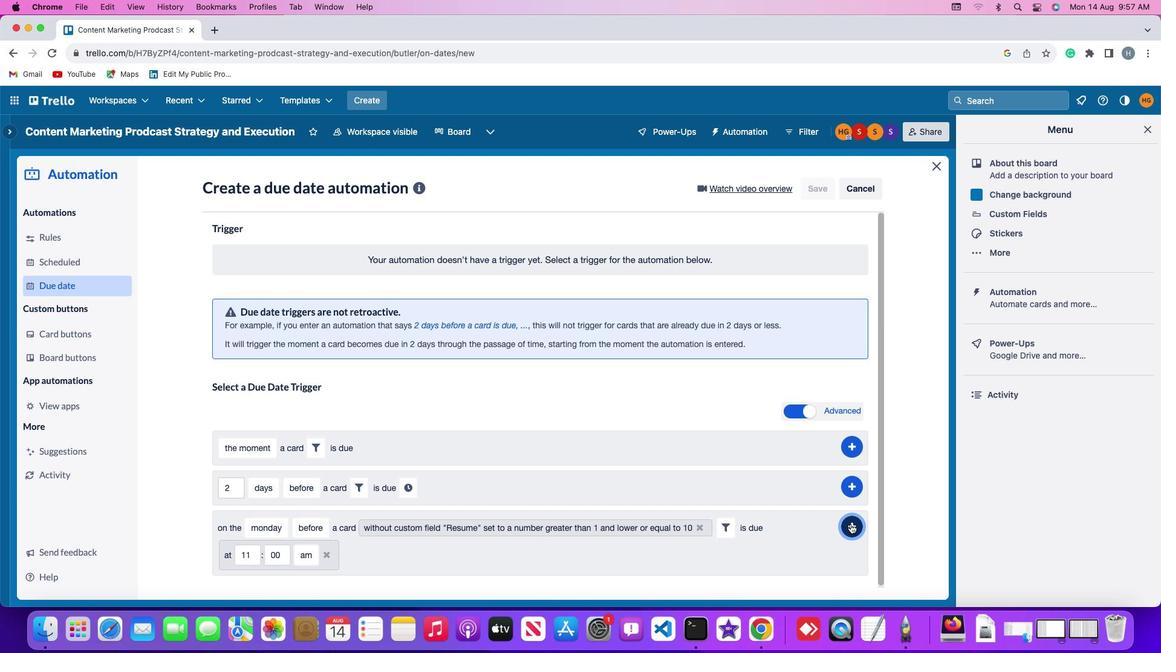 
Action: Mouse moved to (907, 402)
Screenshot: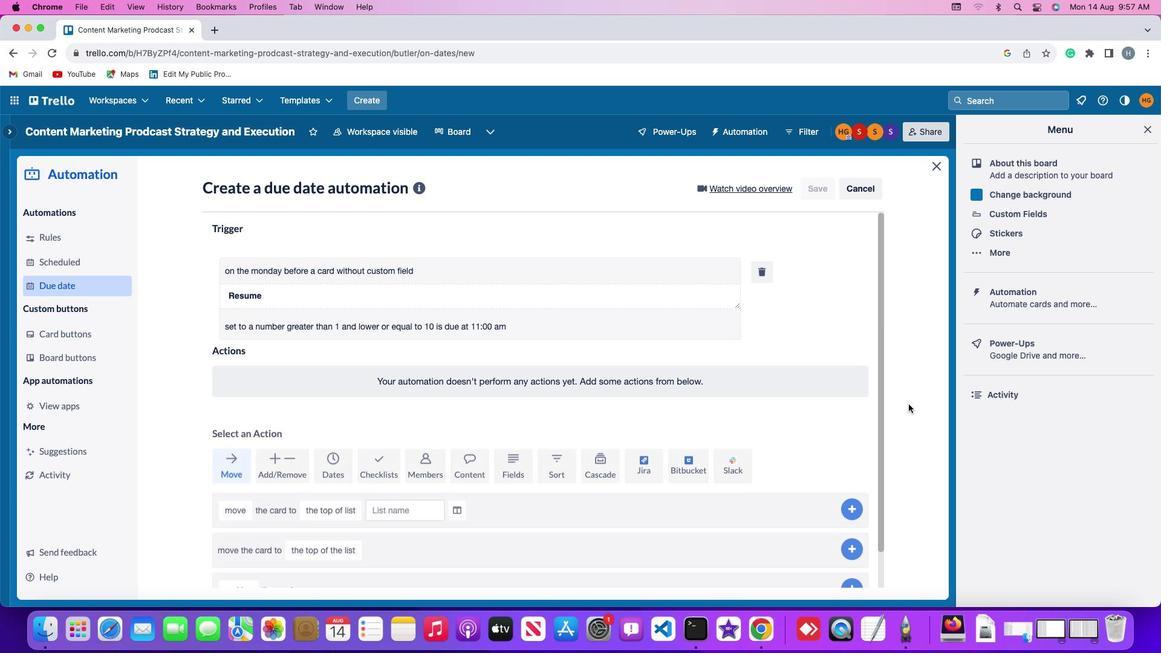 
